Task: Find connections with filter location Sattur with filter topic #coachingwith filter profile language Potuguese with filter current company Space Matrix with filter school Anna University Chennai with filter industry Vocational Rehabilitation Services with filter service category Auto Insurance with filter keywords title Operations Coordinator
Action: Mouse moved to (476, 58)
Screenshot: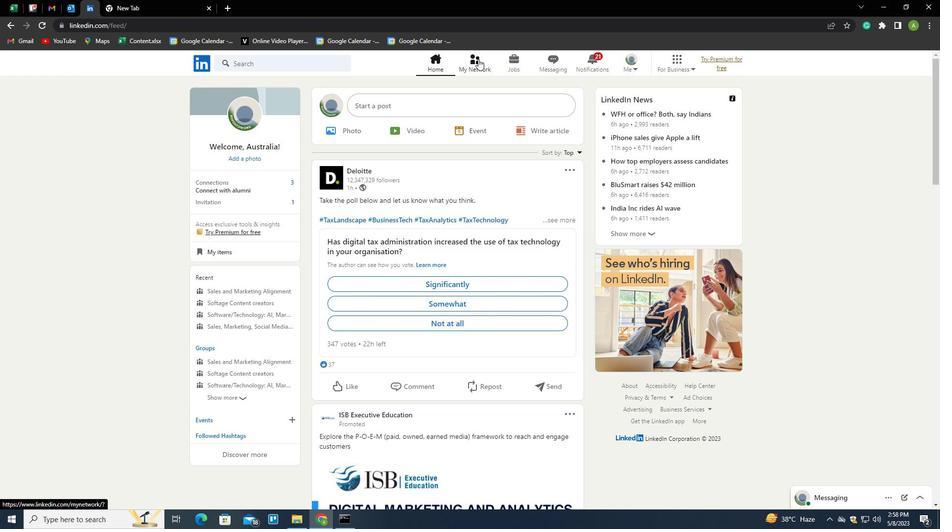 
Action: Mouse pressed left at (476, 58)
Screenshot: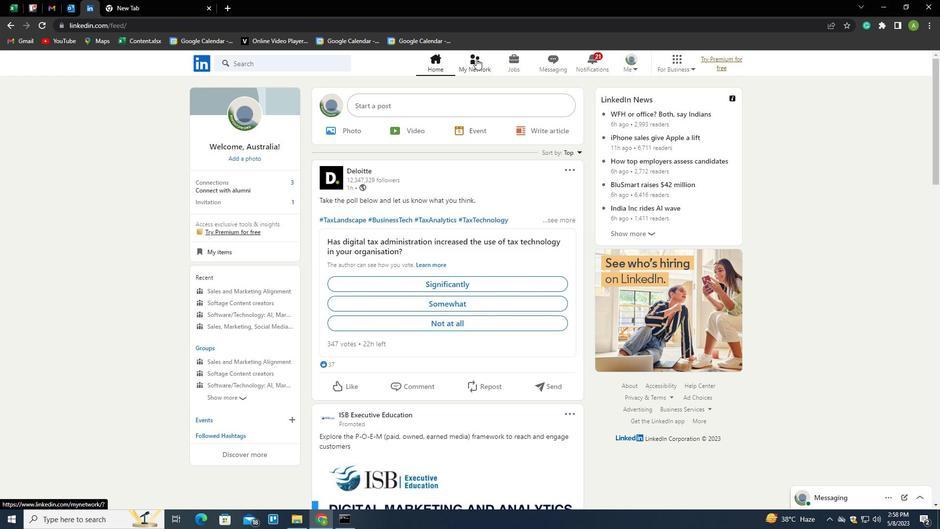 
Action: Mouse moved to (235, 114)
Screenshot: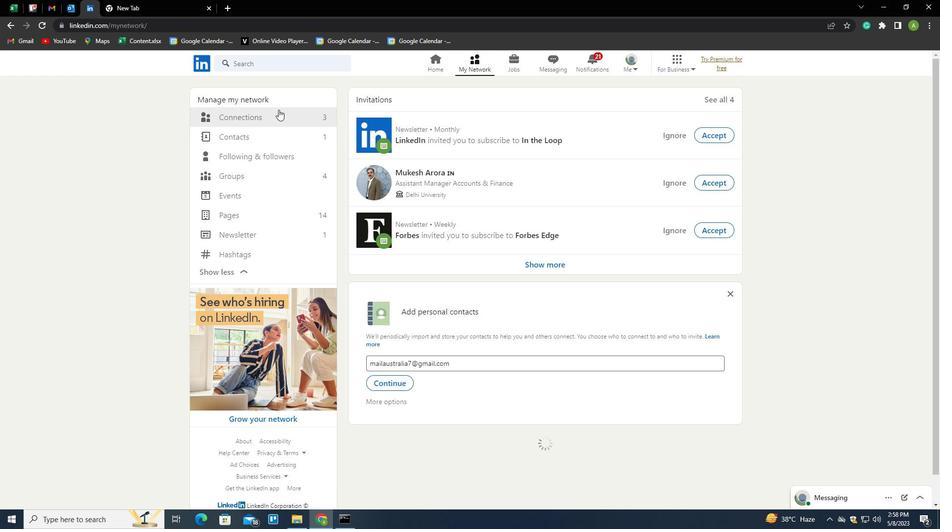 
Action: Mouse pressed left at (235, 114)
Screenshot: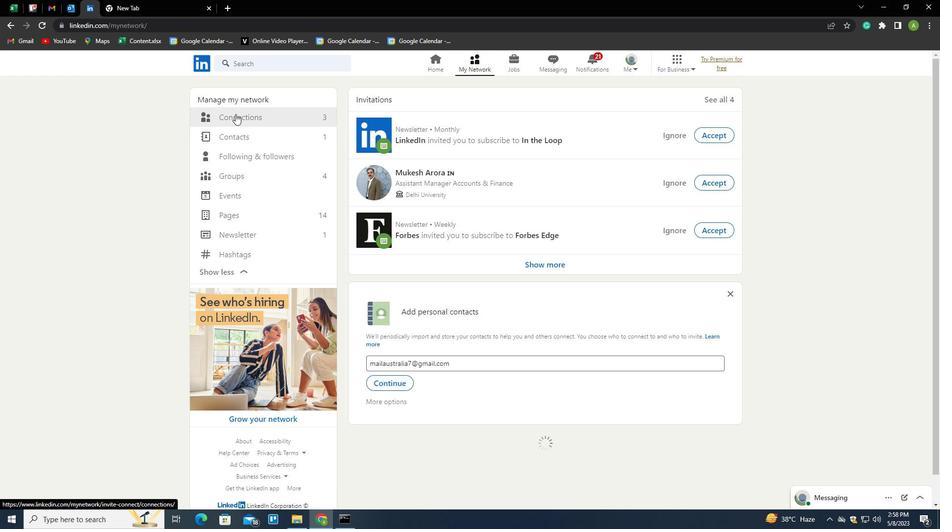 
Action: Mouse moved to (535, 118)
Screenshot: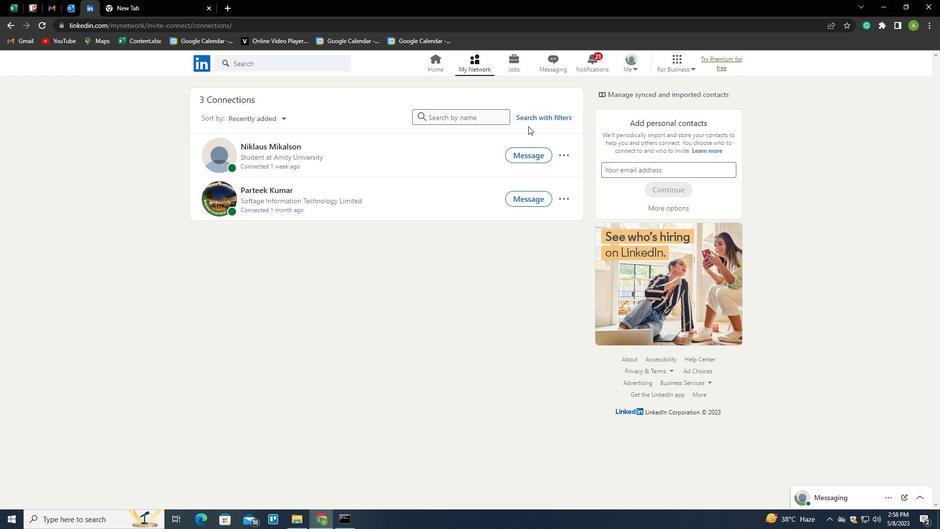 
Action: Mouse pressed left at (535, 118)
Screenshot: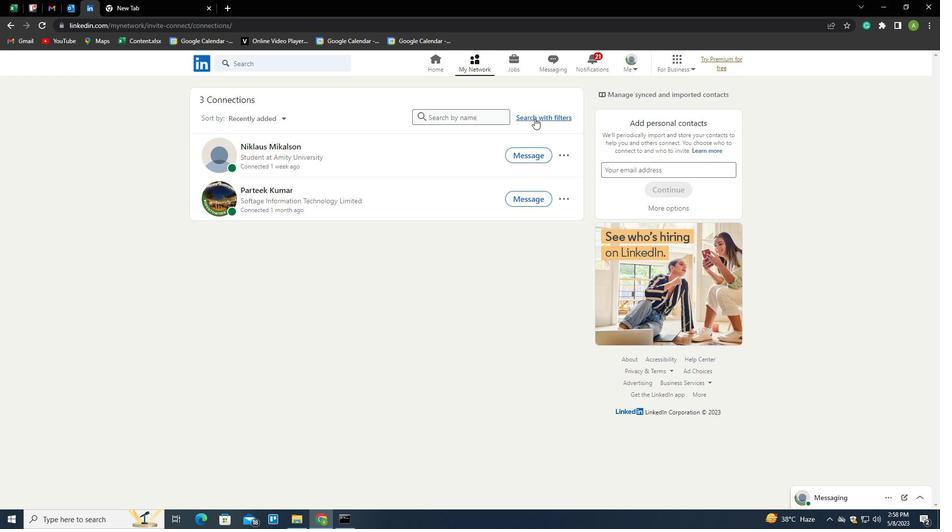 
Action: Mouse moved to (500, 90)
Screenshot: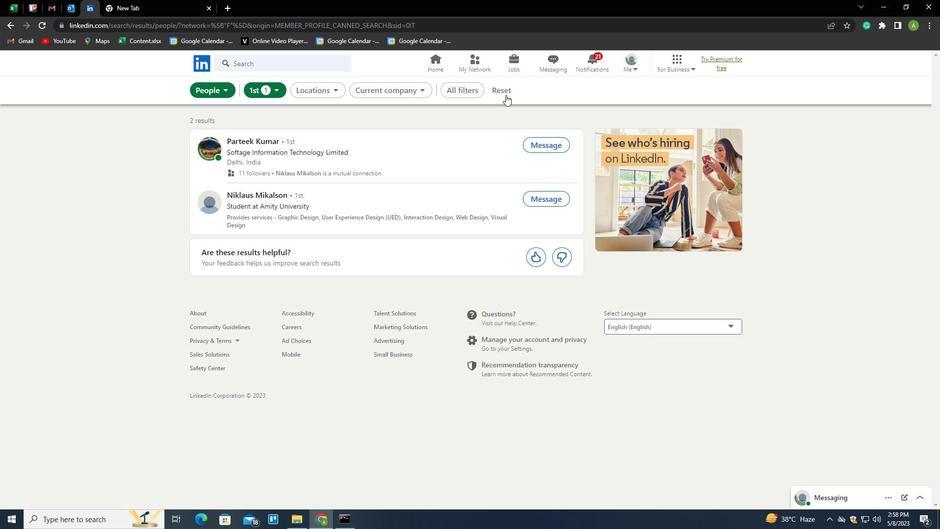 
Action: Mouse pressed left at (500, 90)
Screenshot: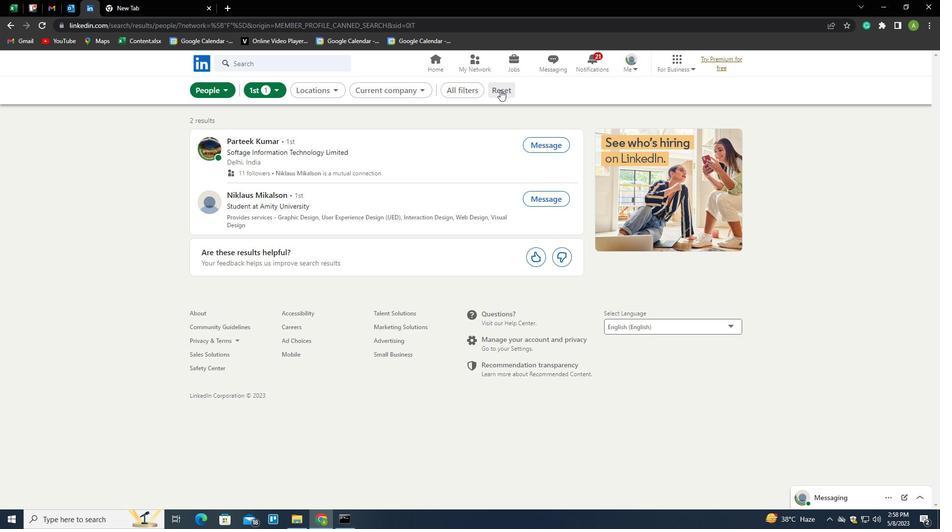 
Action: Mouse moved to (477, 91)
Screenshot: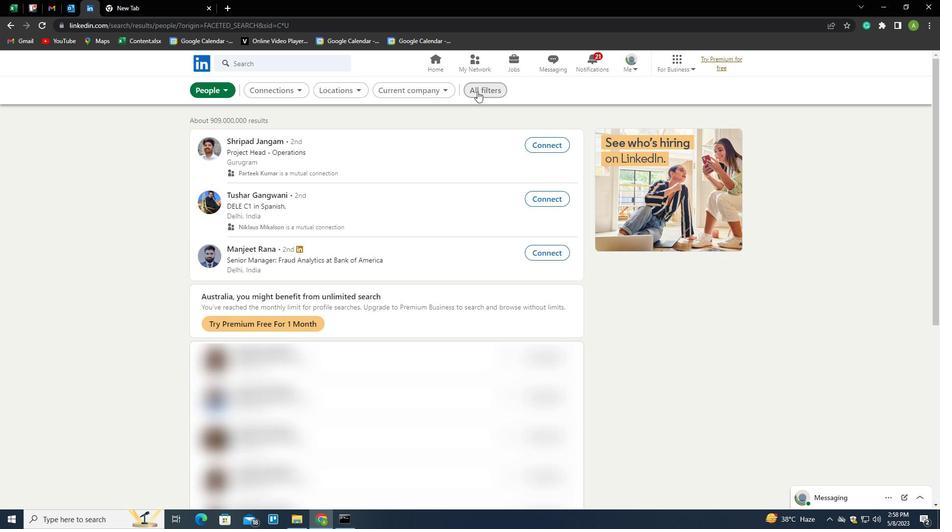 
Action: Mouse pressed left at (477, 91)
Screenshot: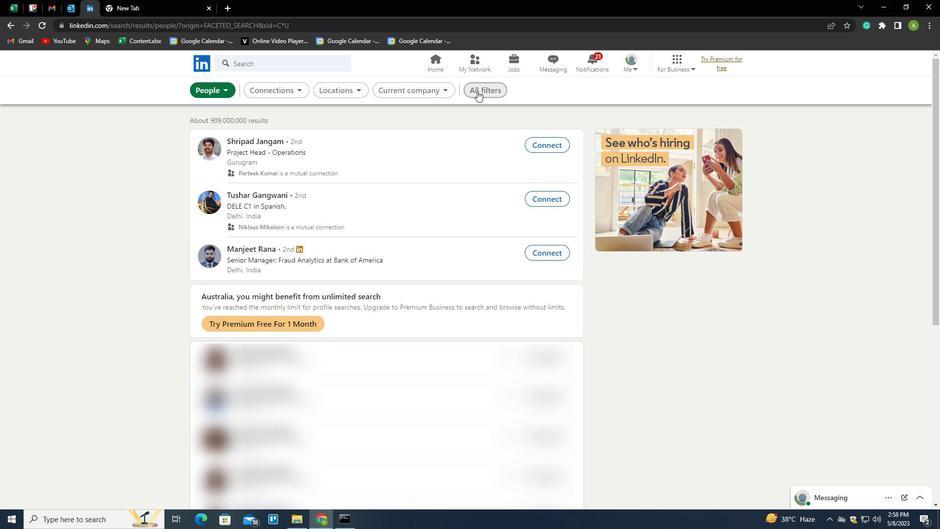 
Action: Mouse moved to (744, 238)
Screenshot: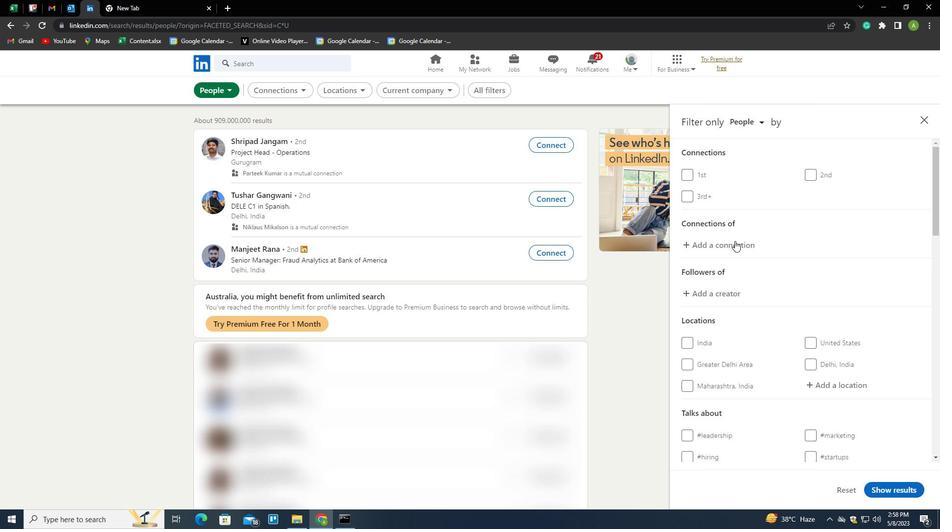 
Action: Mouse scrolled (744, 238) with delta (0, 0)
Screenshot: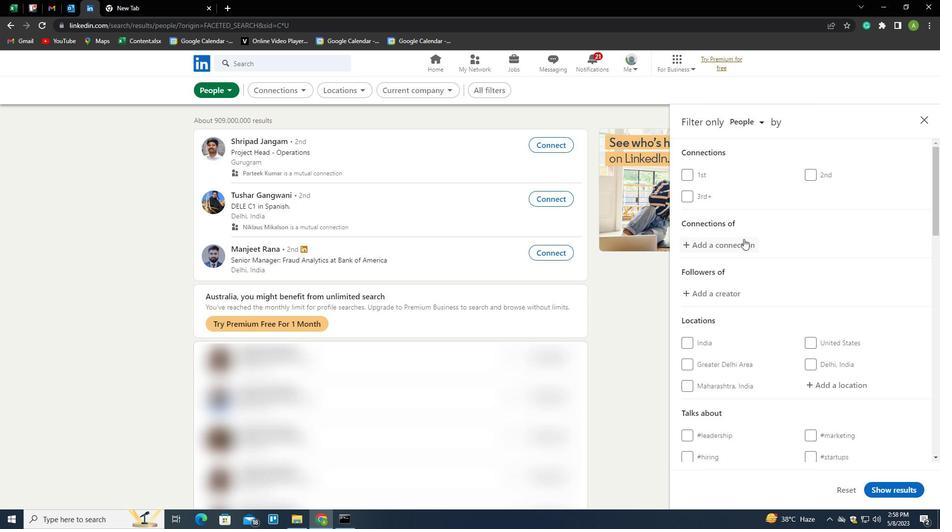
Action: Mouse scrolled (744, 238) with delta (0, 0)
Screenshot: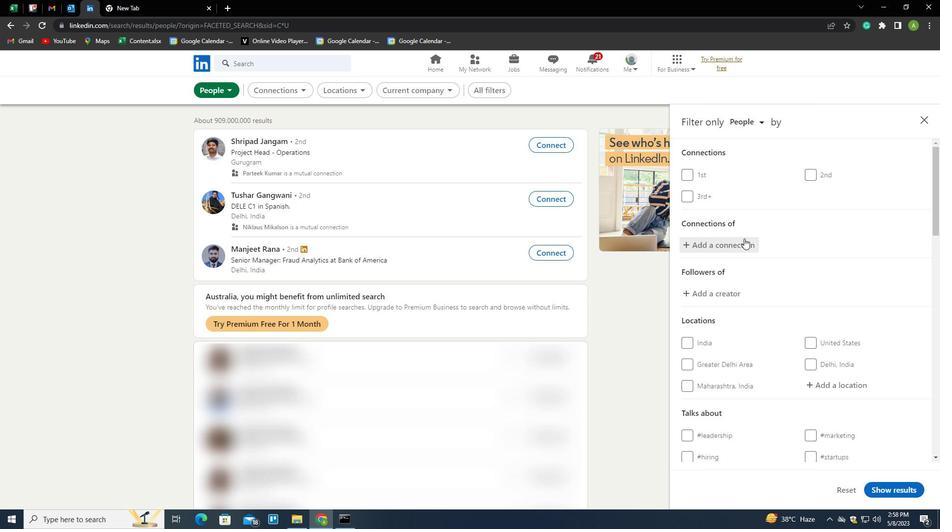 
Action: Mouse moved to (846, 290)
Screenshot: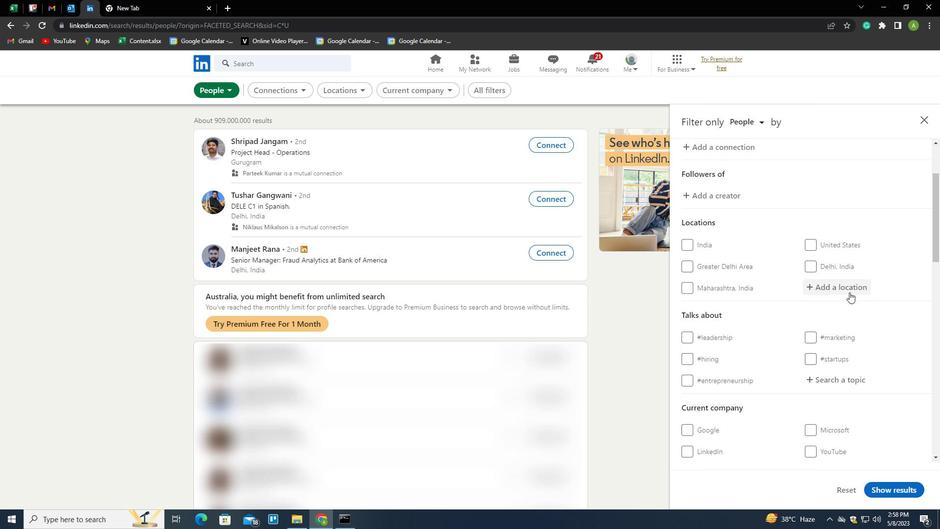 
Action: Mouse pressed left at (846, 290)
Screenshot: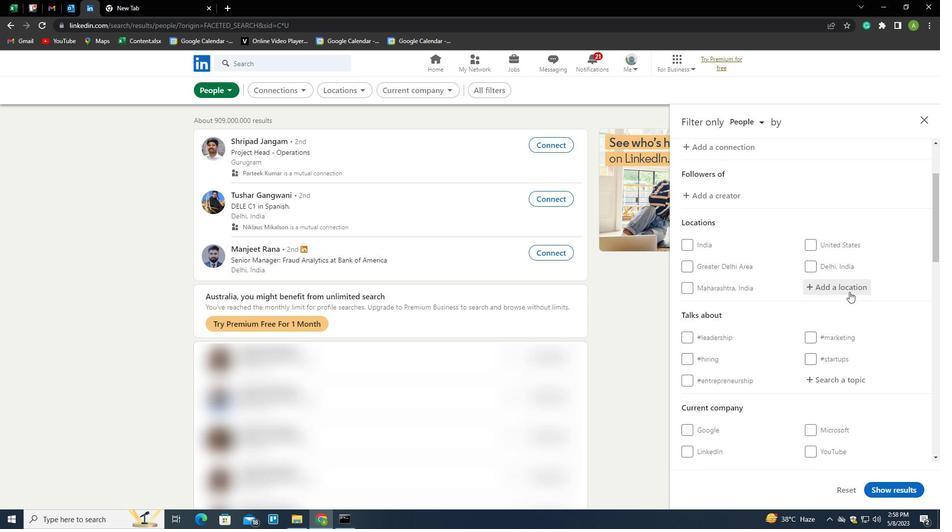 
Action: Key pressed <Key.shift>S
Screenshot: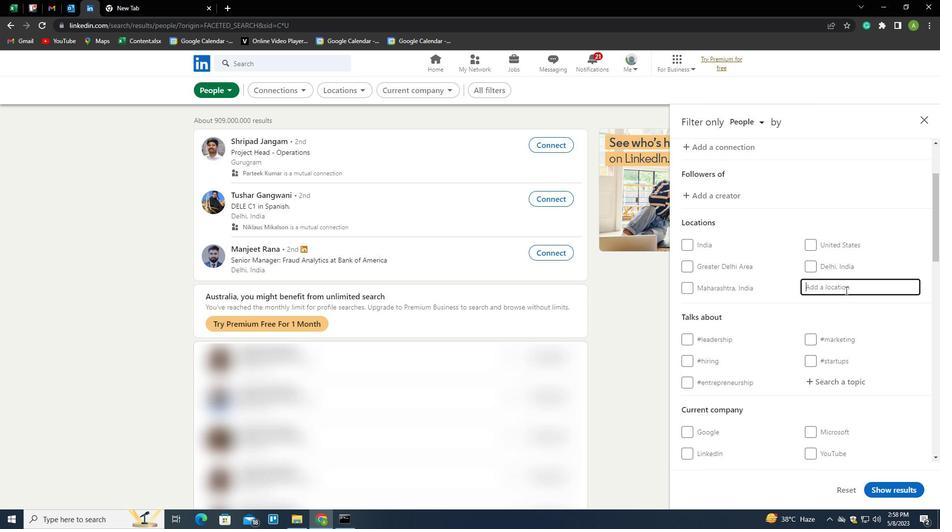 
Action: Mouse moved to (846, 290)
Screenshot: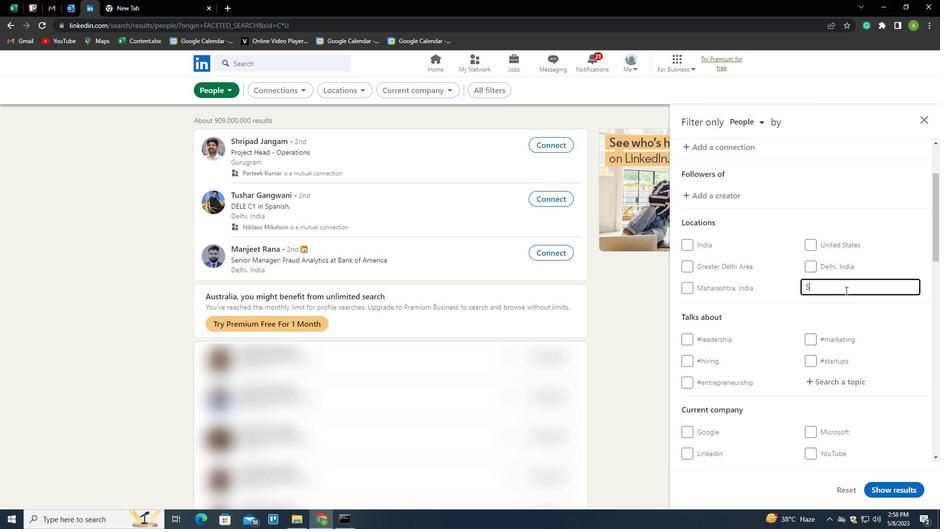 
Action: Key pressed A
Screenshot: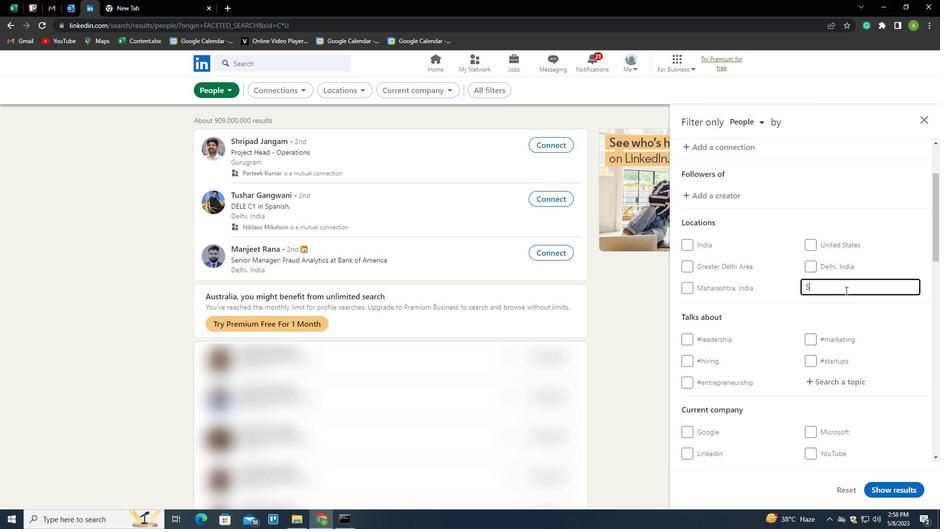 
Action: Mouse moved to (866, 258)
Screenshot: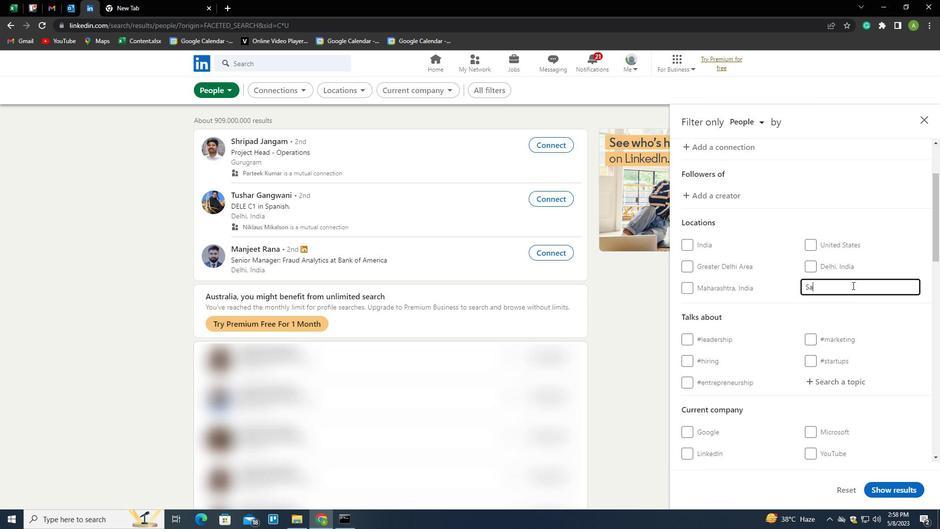 
Action: Key pressed TTUR<Key.down><Key.down>
Screenshot: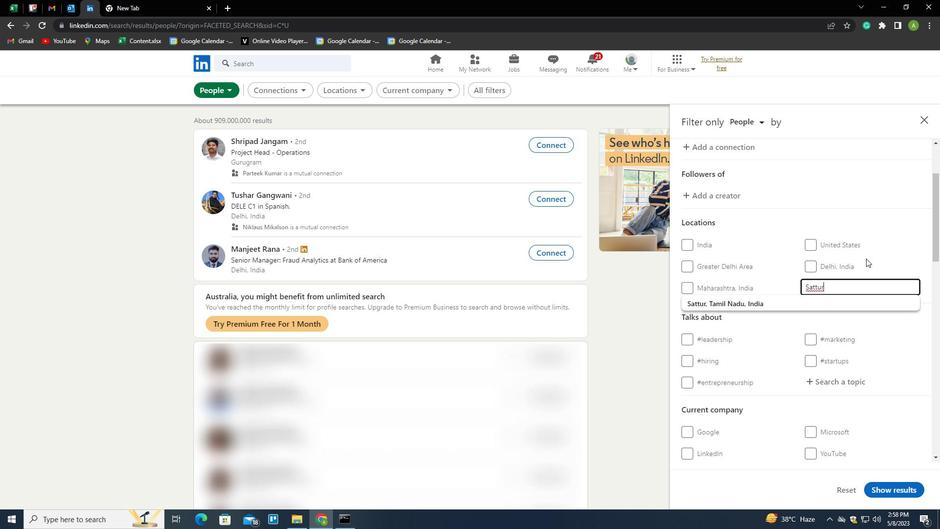 
Action: Mouse moved to (866, 258)
Screenshot: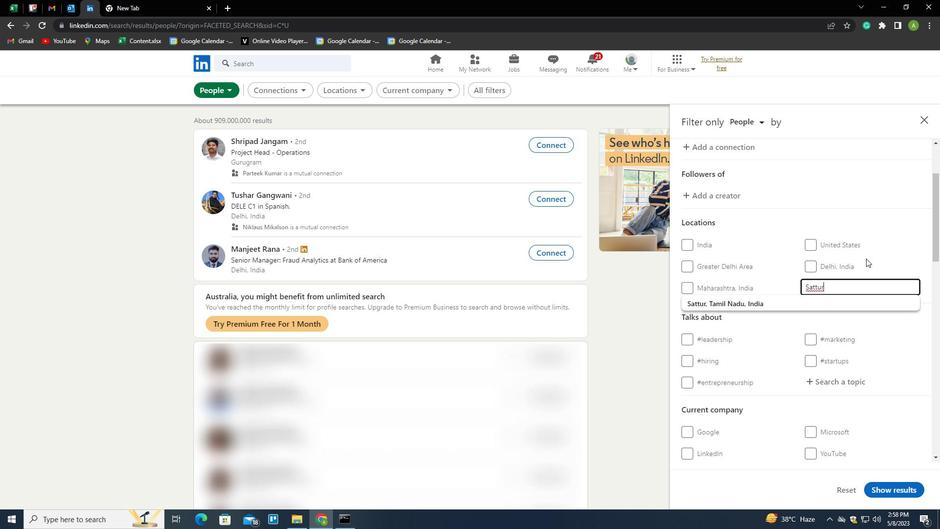 
Action: Key pressed <Key.enter>
Screenshot: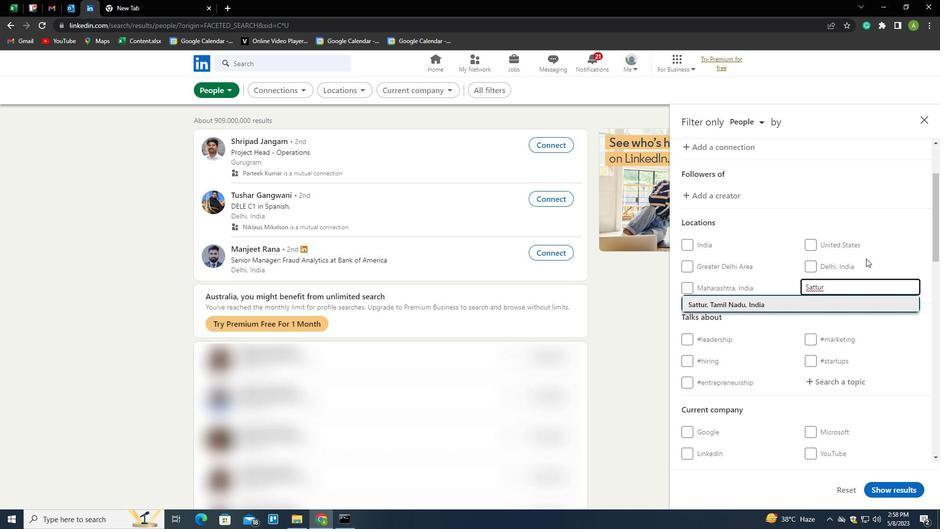
Action: Mouse moved to (867, 258)
Screenshot: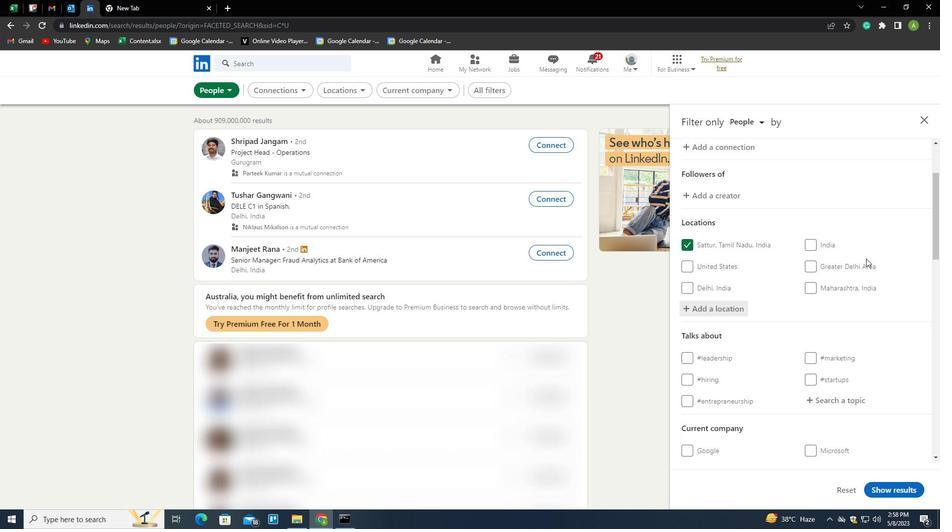 
Action: Mouse scrolled (867, 257) with delta (0, 0)
Screenshot: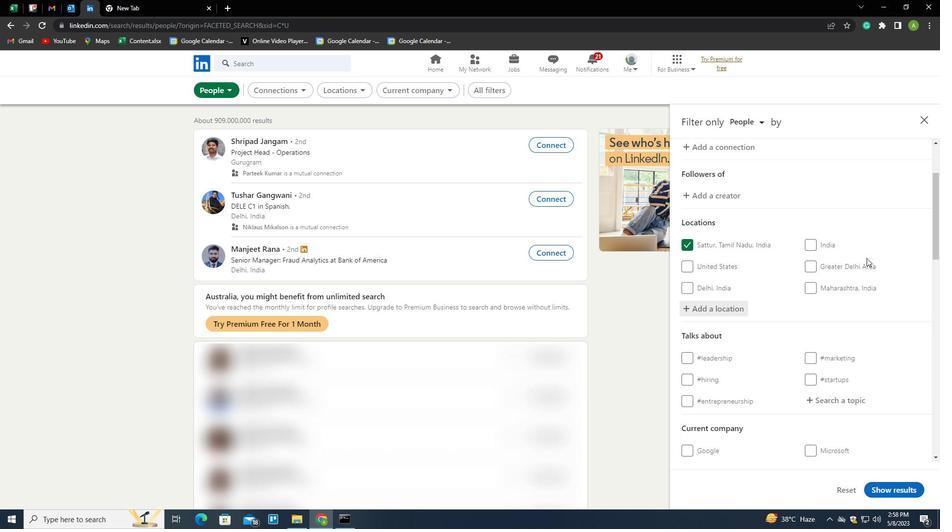 
Action: Mouse scrolled (867, 257) with delta (0, 0)
Screenshot: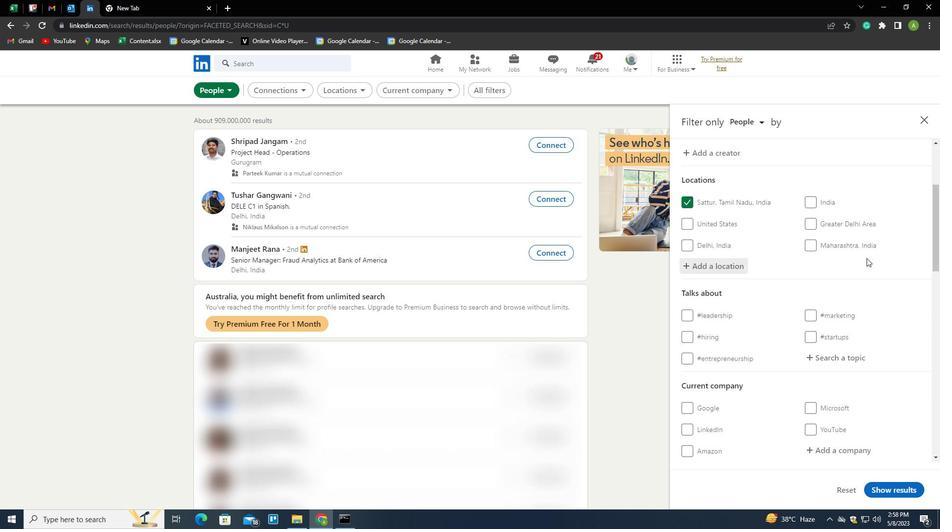 
Action: Mouse moved to (842, 304)
Screenshot: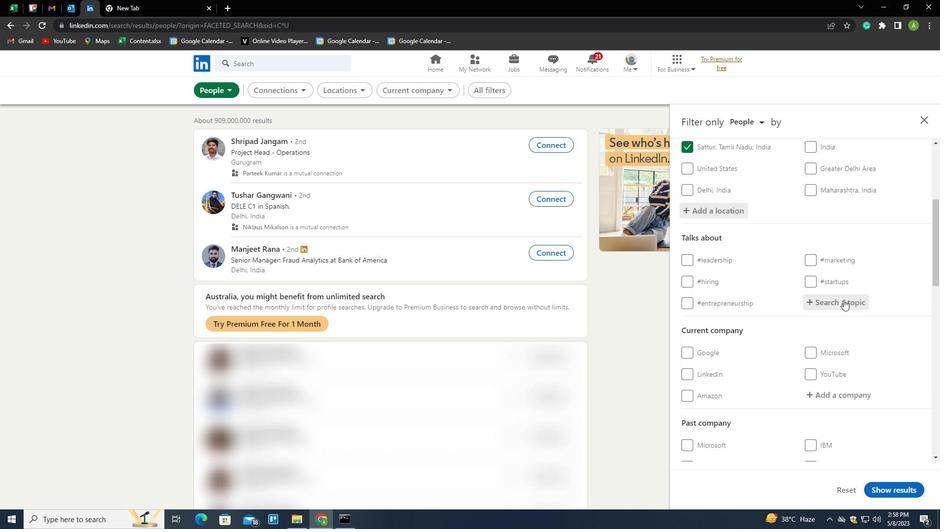 
Action: Mouse pressed left at (842, 304)
Screenshot: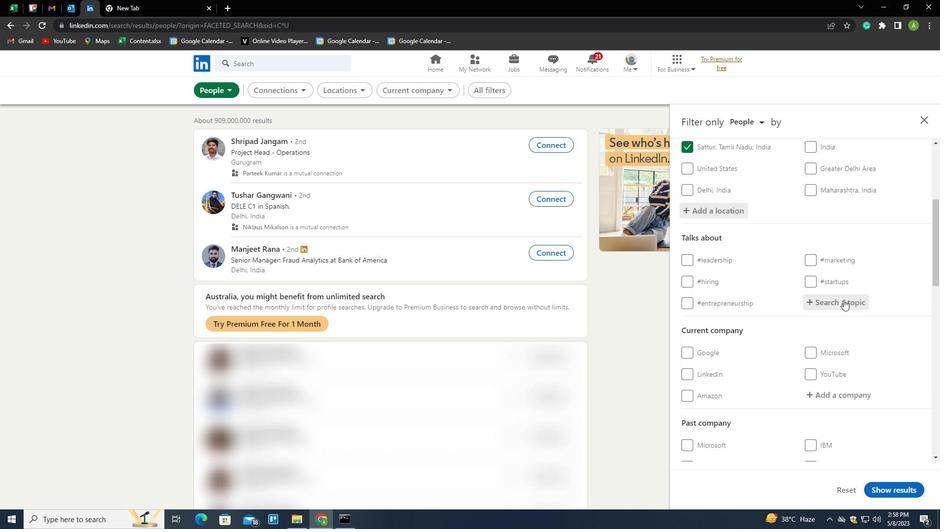 
Action: Key pressed COACHING<Key.down><Key.enter>
Screenshot: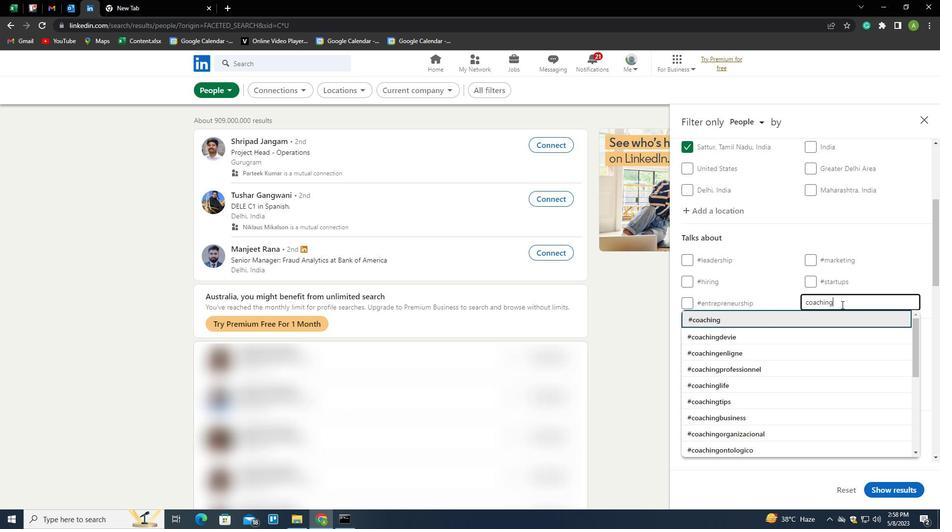
Action: Mouse scrolled (842, 304) with delta (0, 0)
Screenshot: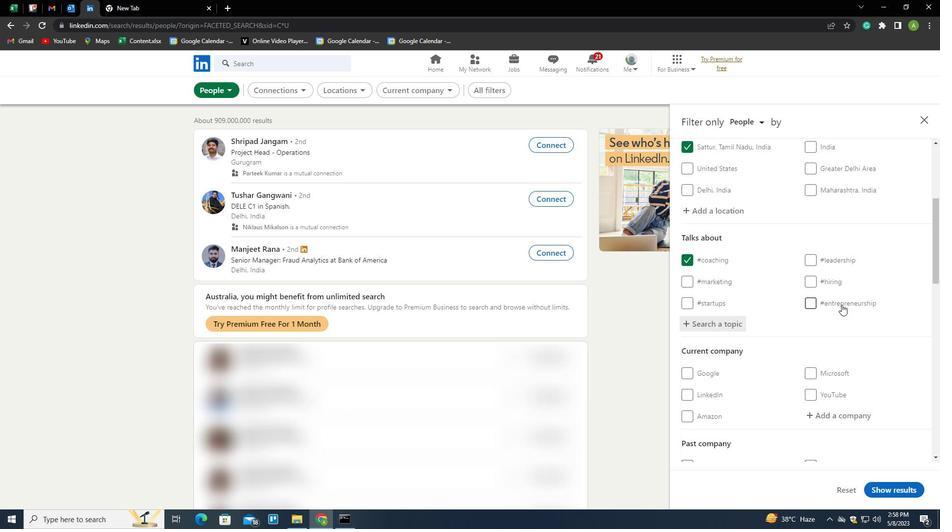 
Action: Mouse scrolled (842, 304) with delta (0, 0)
Screenshot: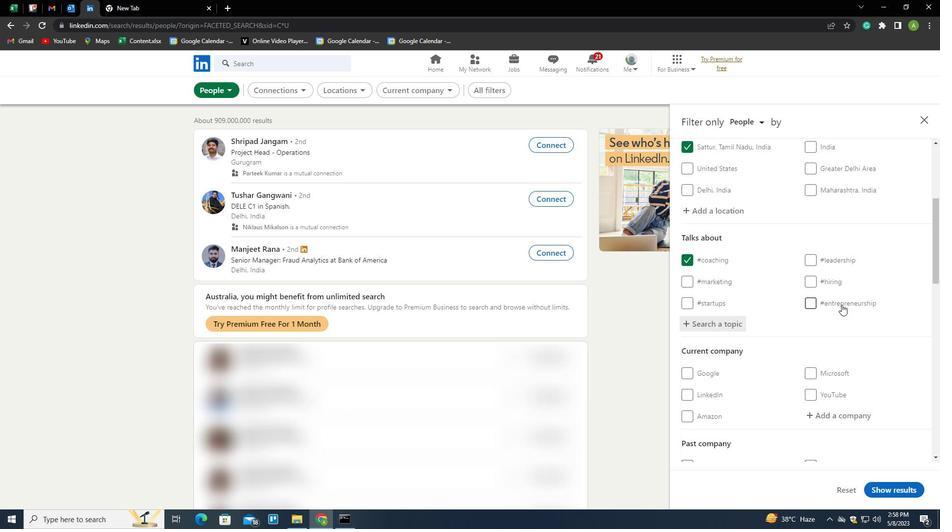 
Action: Mouse scrolled (842, 304) with delta (0, 0)
Screenshot: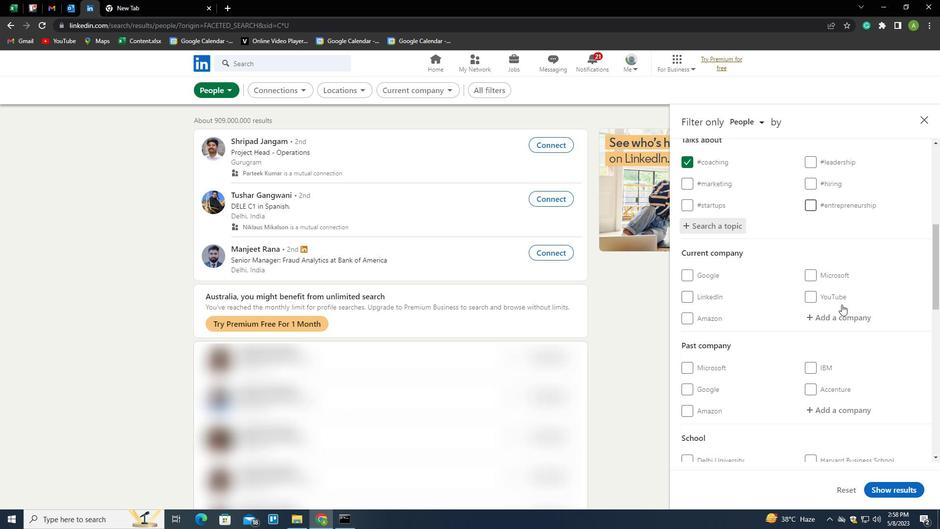 
Action: Mouse moved to (842, 304)
Screenshot: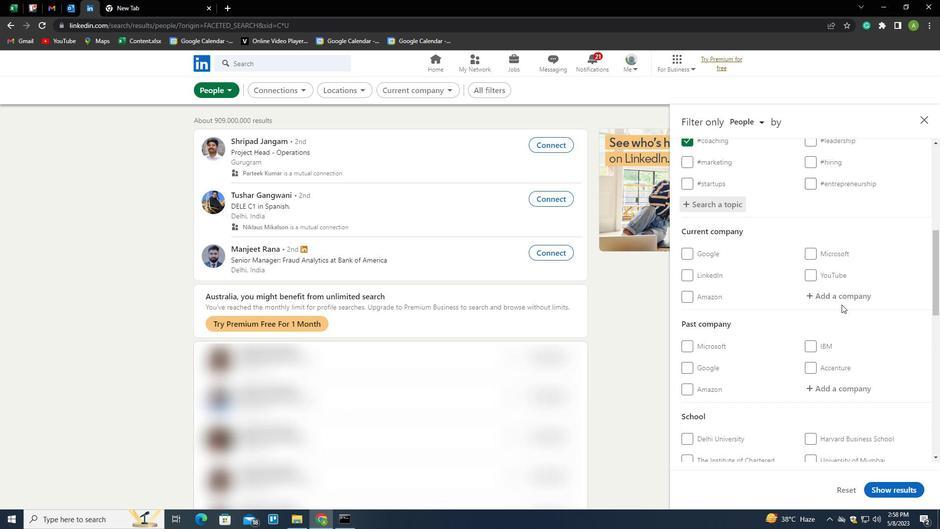 
Action: Mouse scrolled (842, 304) with delta (0, 0)
Screenshot: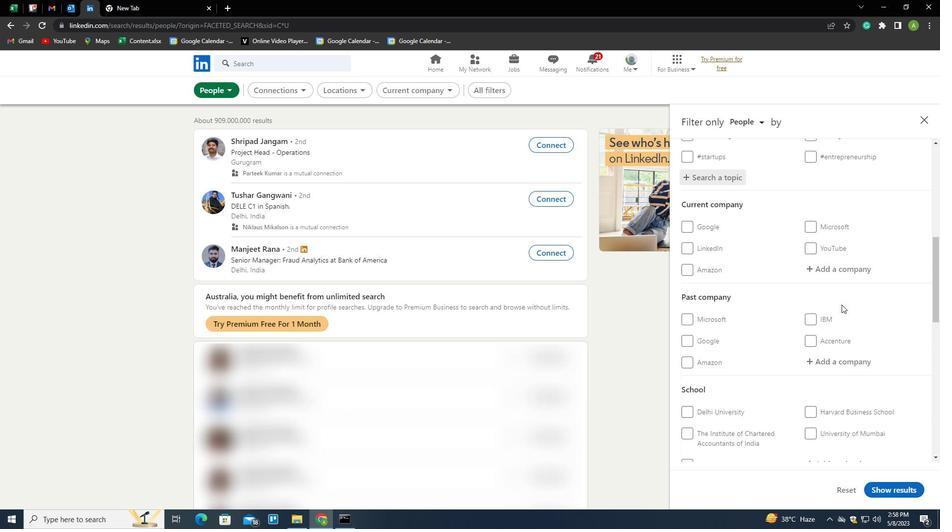 
Action: Mouse scrolled (842, 304) with delta (0, 0)
Screenshot: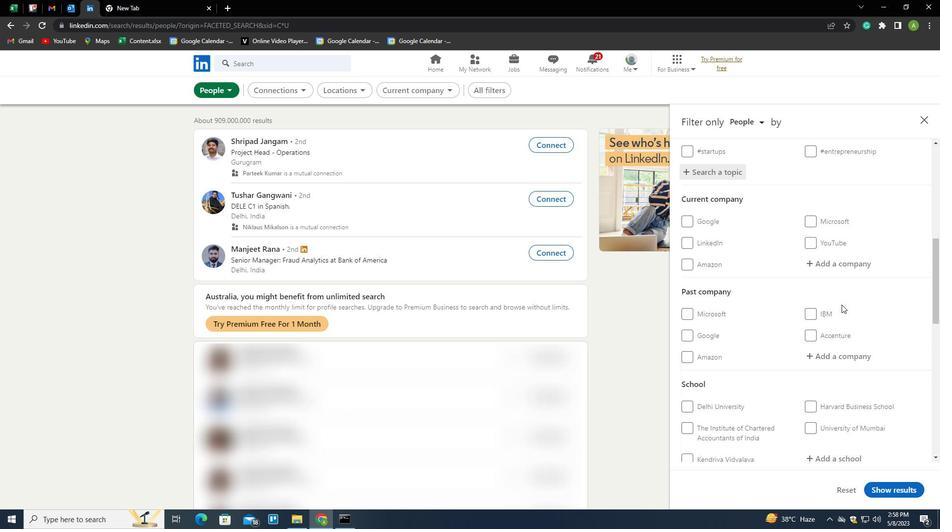 
Action: Mouse scrolled (842, 304) with delta (0, 0)
Screenshot: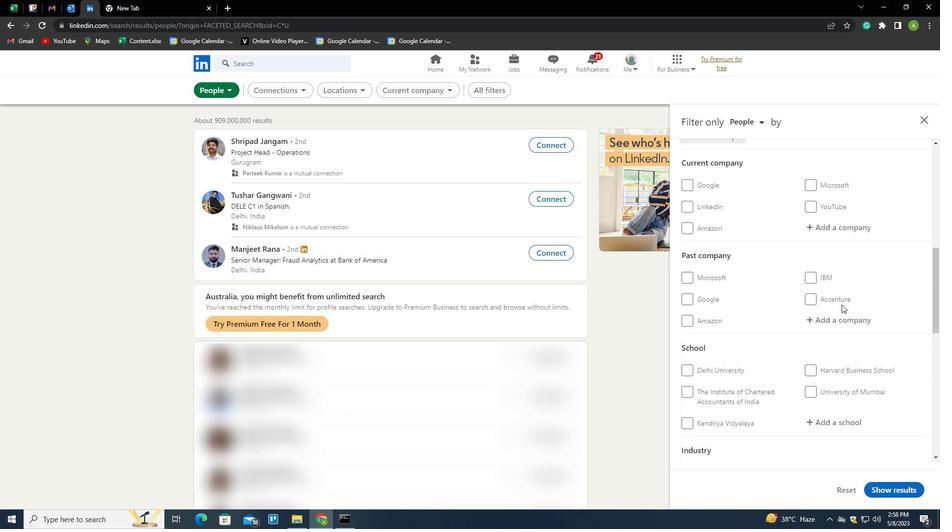 
Action: Mouse moved to (844, 305)
Screenshot: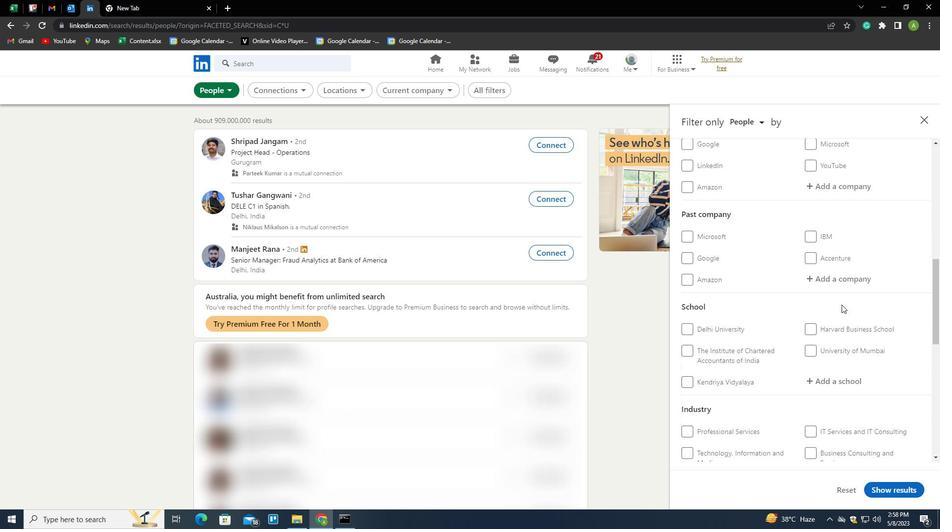 
Action: Mouse scrolled (844, 305) with delta (0, 0)
Screenshot: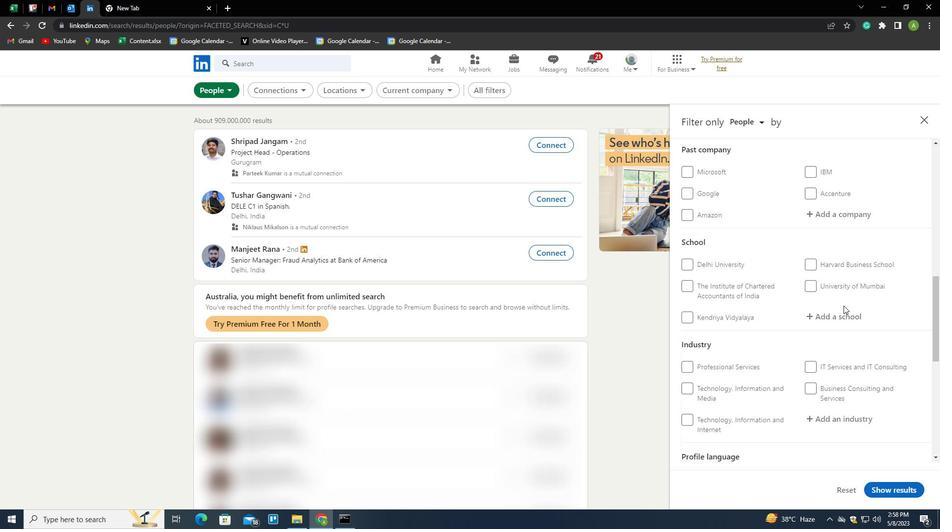 
Action: Mouse scrolled (844, 305) with delta (0, 0)
Screenshot: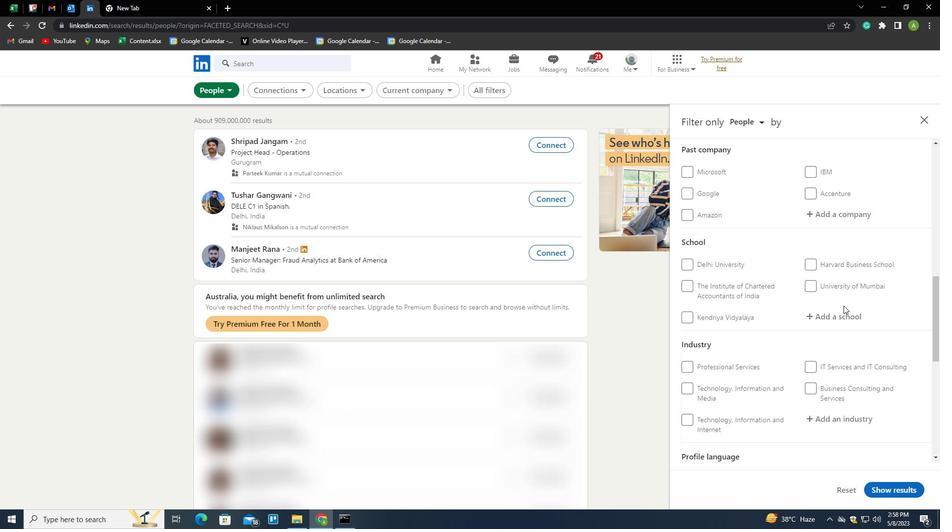 
Action: Mouse scrolled (844, 305) with delta (0, 0)
Screenshot: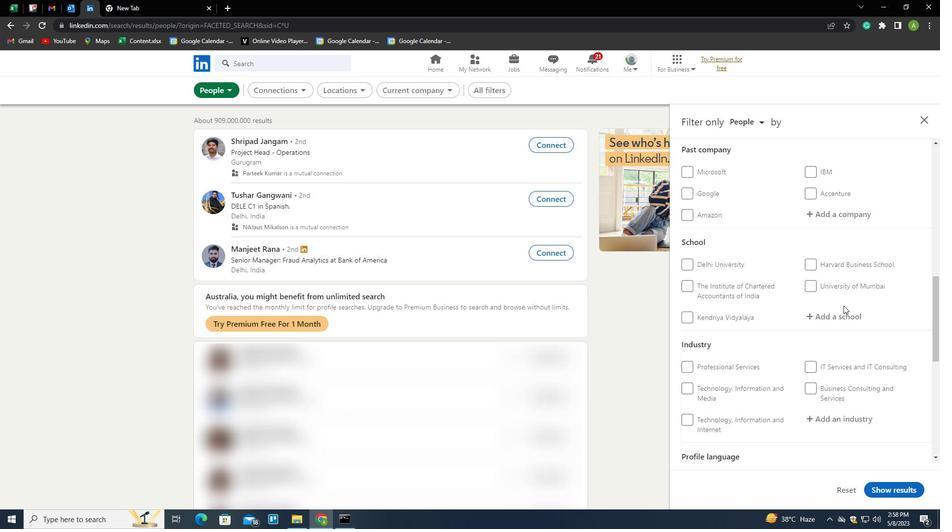 
Action: Mouse scrolled (844, 305) with delta (0, 0)
Screenshot: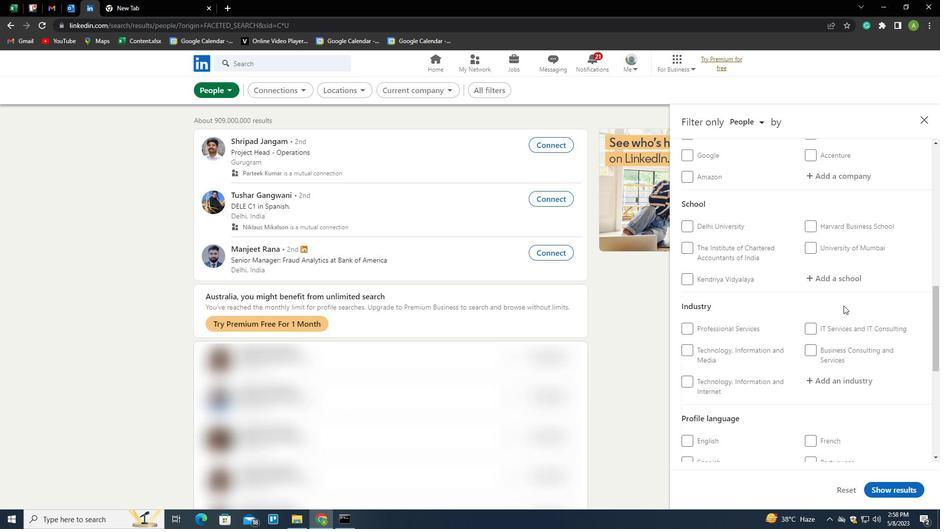 
Action: Mouse moved to (845, 306)
Screenshot: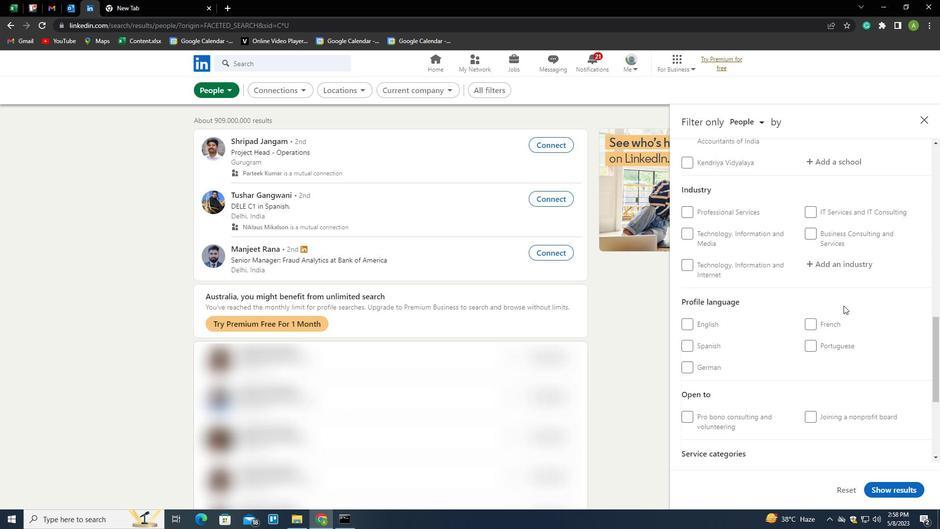 
Action: Mouse pressed left at (845, 306)
Screenshot: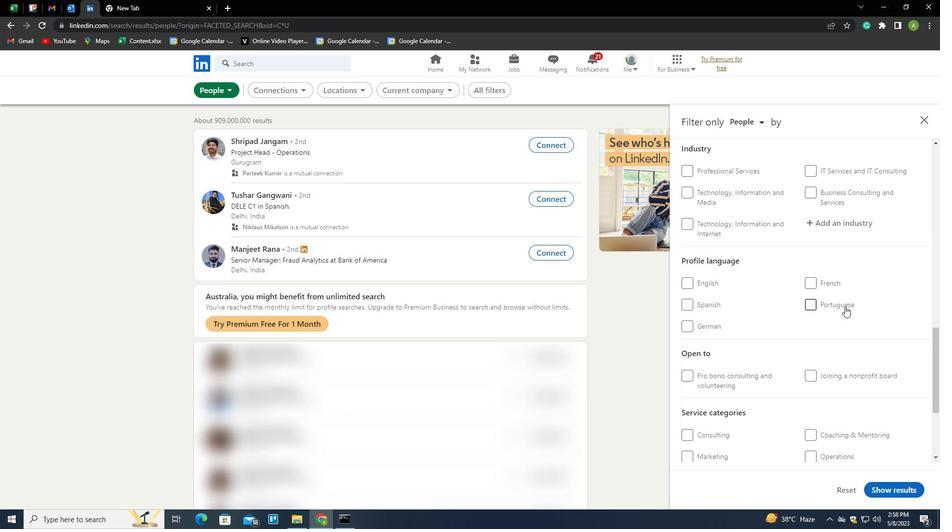 
Action: Mouse moved to (861, 291)
Screenshot: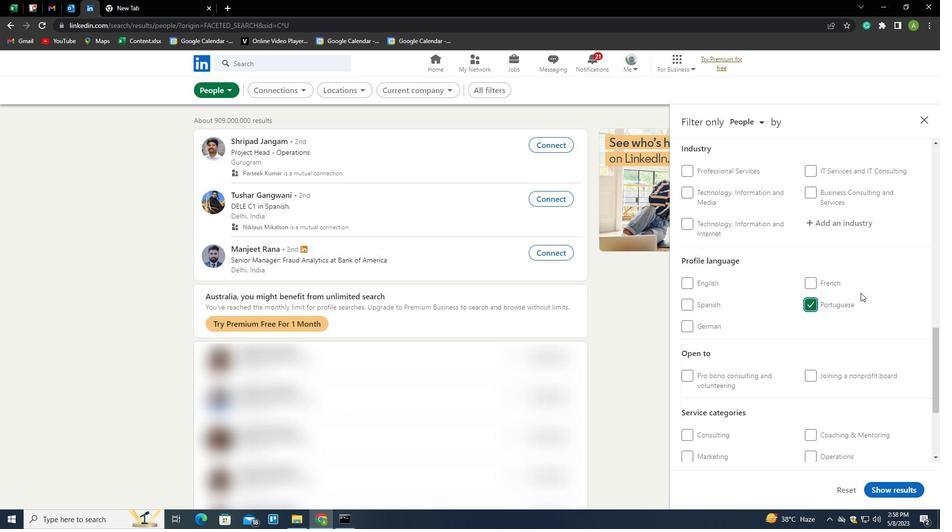 
Action: Mouse scrolled (861, 291) with delta (0, 0)
Screenshot: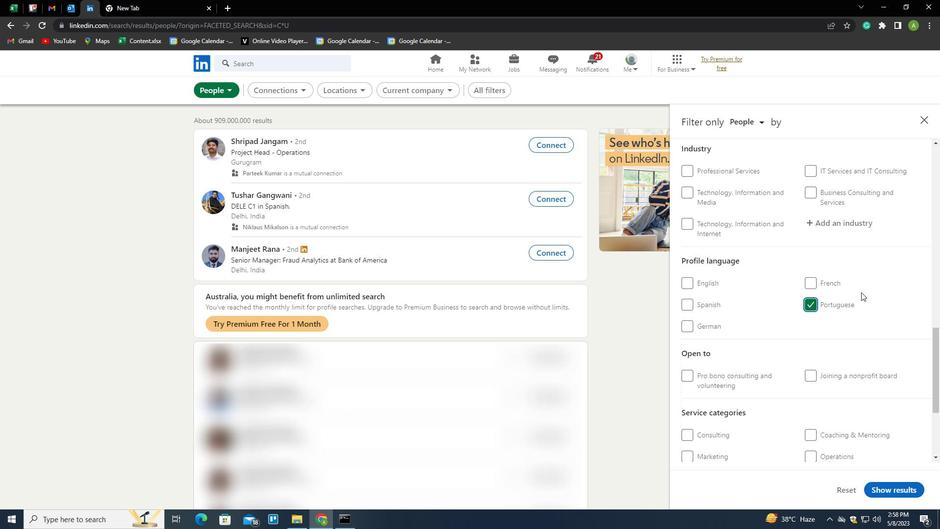 
Action: Mouse scrolled (861, 291) with delta (0, 0)
Screenshot: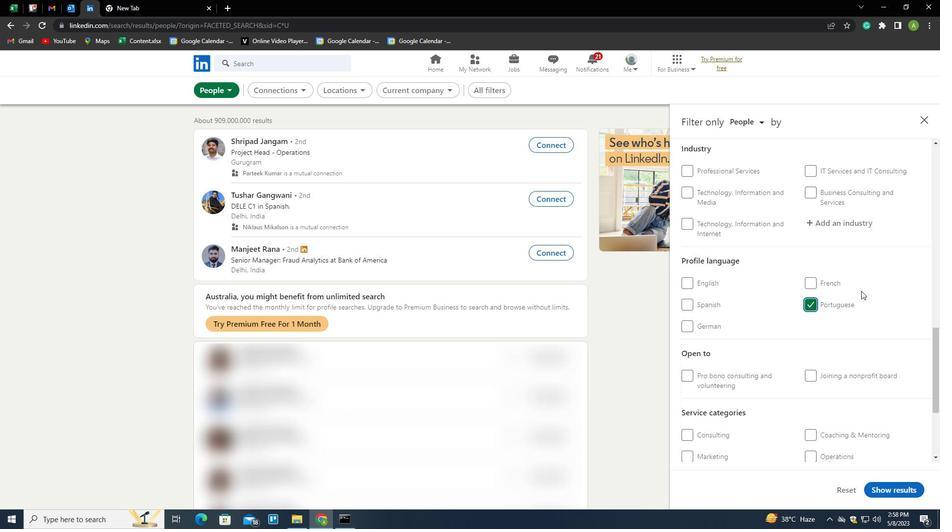 
Action: Mouse scrolled (861, 291) with delta (0, 0)
Screenshot: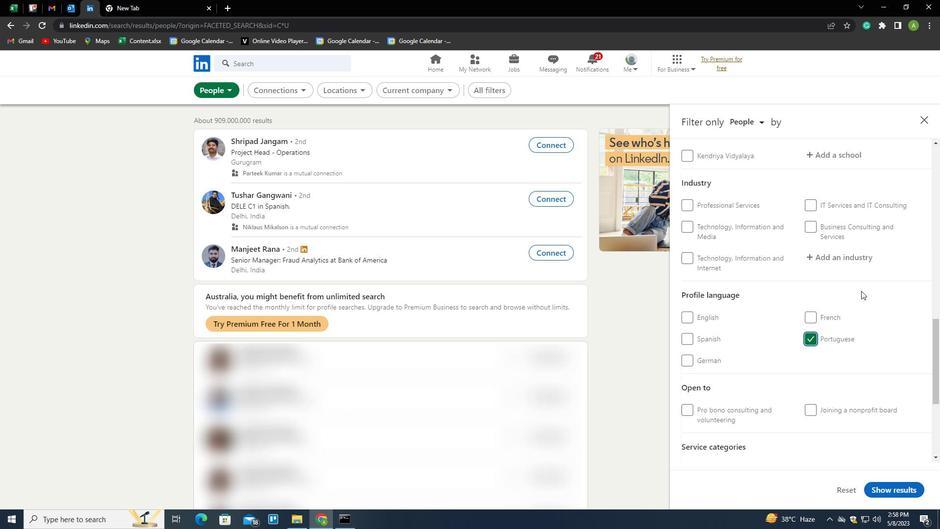 
Action: Mouse scrolled (861, 291) with delta (0, 0)
Screenshot: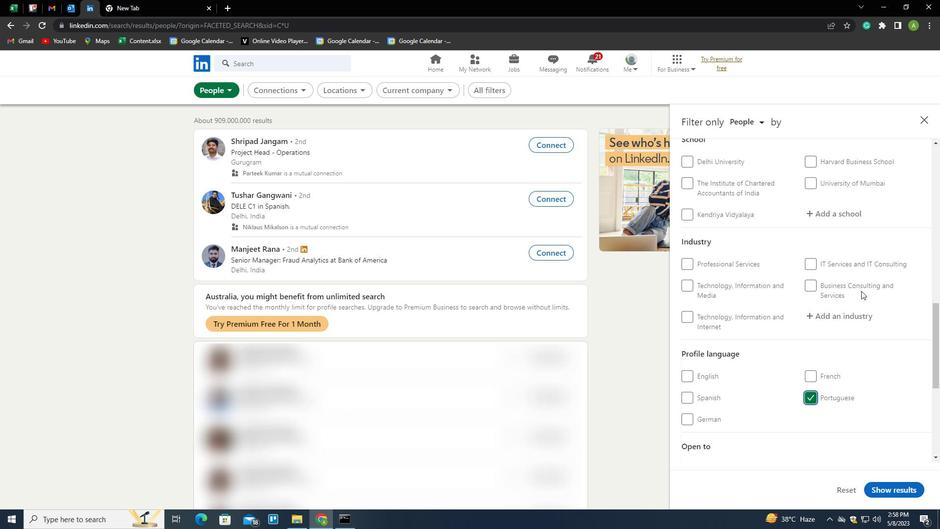 
Action: Mouse scrolled (861, 291) with delta (0, 0)
Screenshot: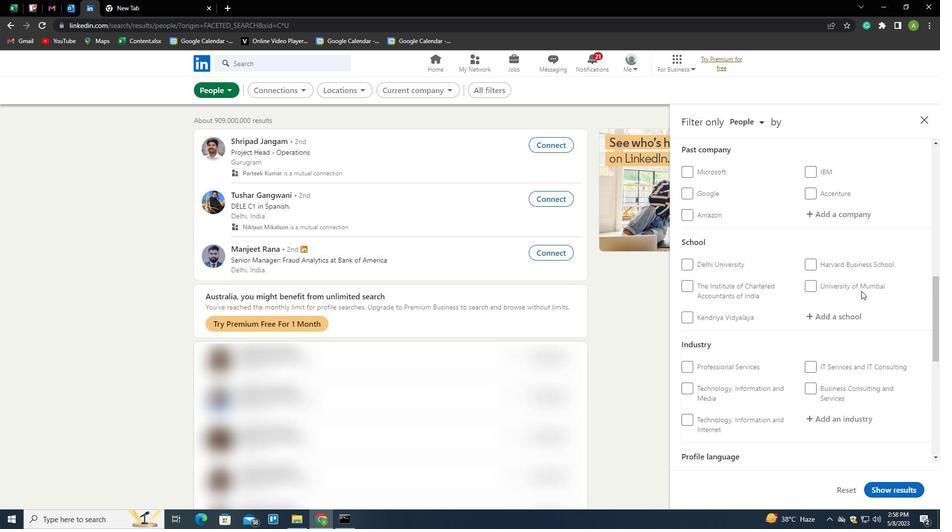 
Action: Mouse scrolled (861, 291) with delta (0, 0)
Screenshot: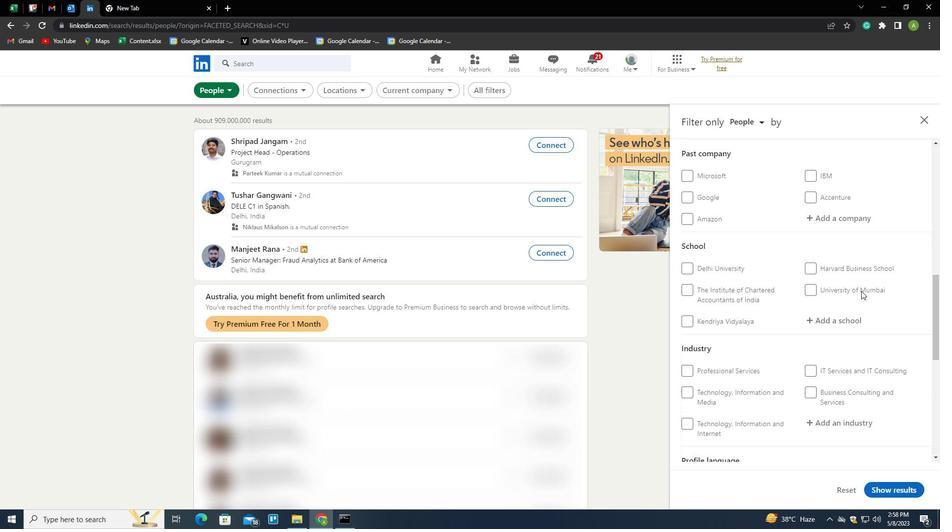 
Action: Mouse scrolled (861, 291) with delta (0, 0)
Screenshot: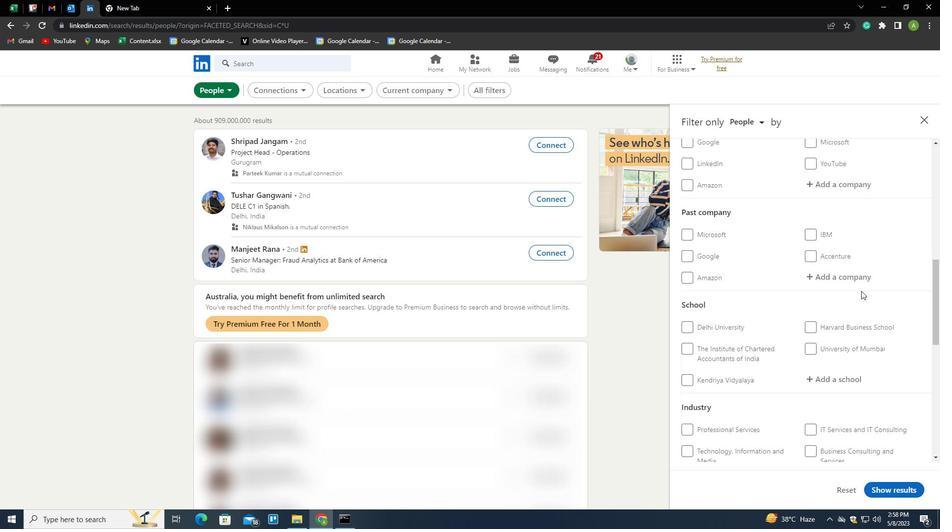 
Action: Mouse moved to (843, 268)
Screenshot: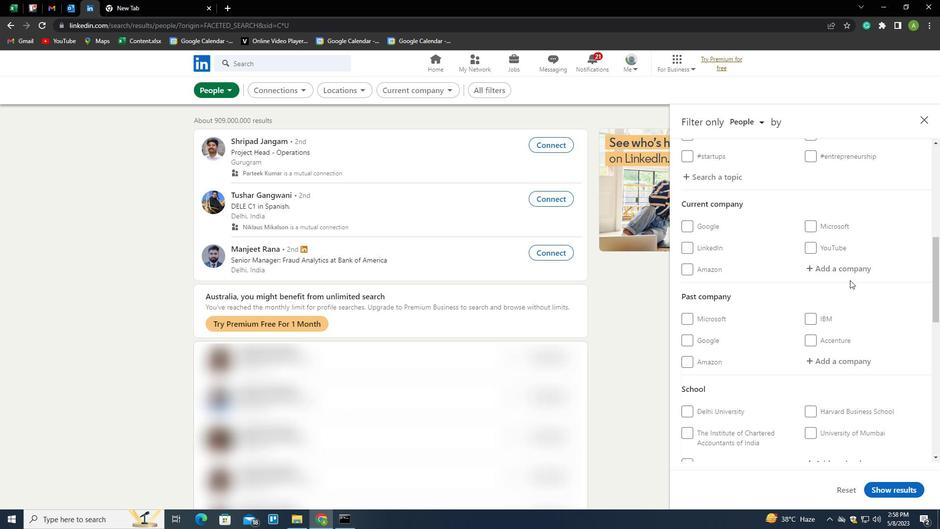 
Action: Mouse pressed left at (843, 268)
Screenshot: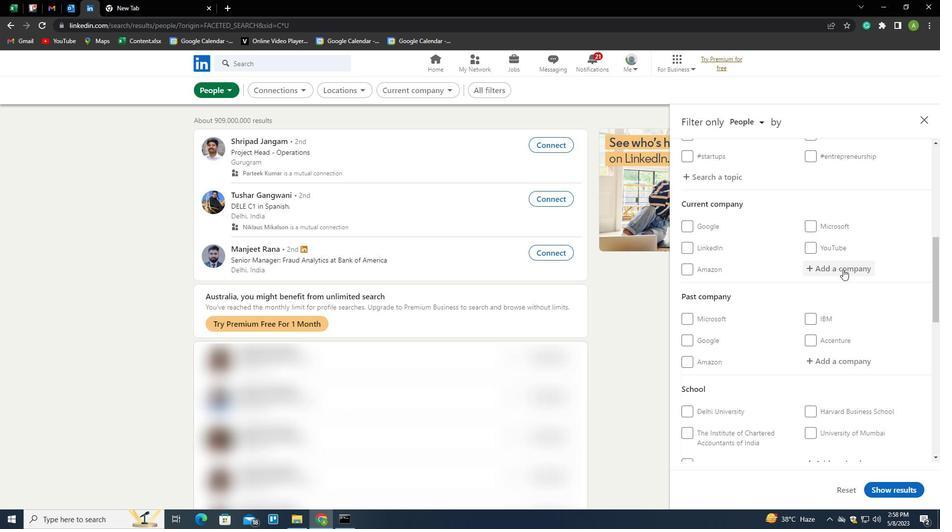 
Action: Key pressed <Key.shift>SPACE<Key.space><Key.shift>MATRIX<Key.down><Key.enter>
Screenshot: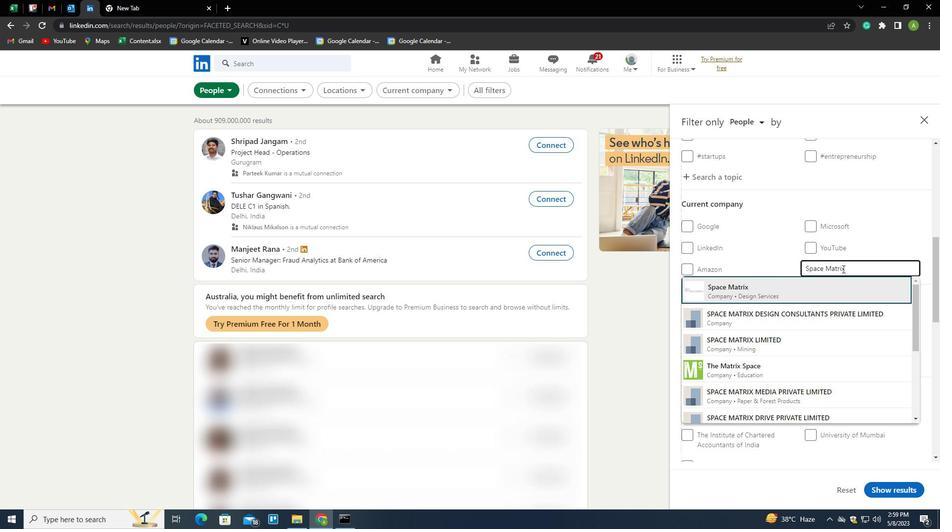 
Action: Mouse moved to (836, 269)
Screenshot: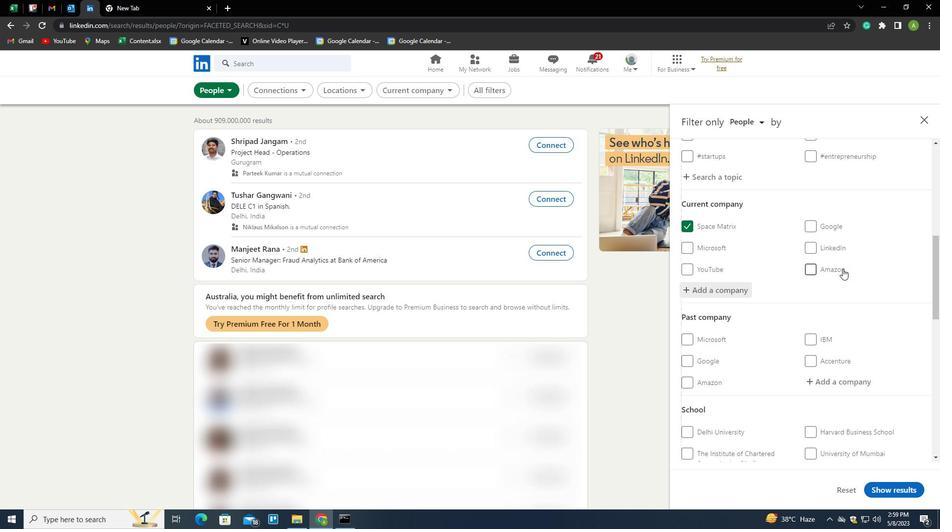 
Action: Mouse scrolled (836, 268) with delta (0, 0)
Screenshot: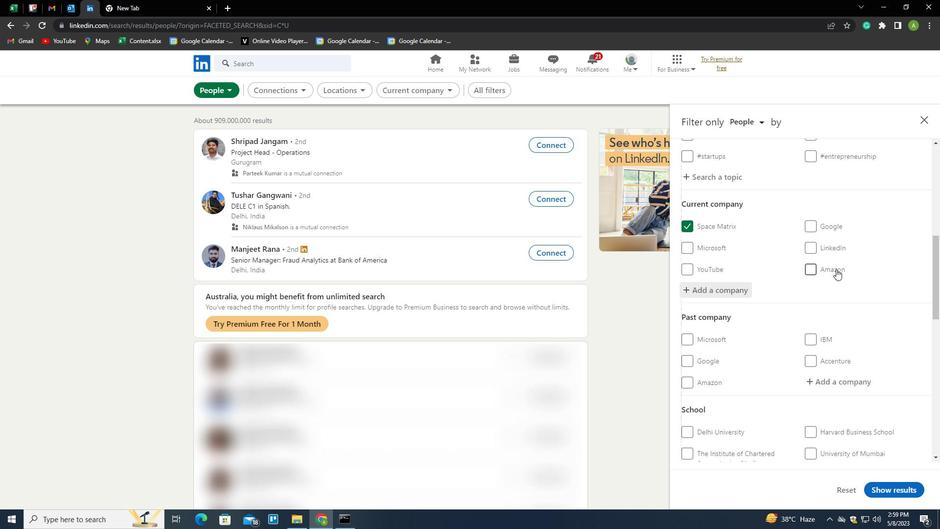 
Action: Mouse scrolled (836, 268) with delta (0, 0)
Screenshot: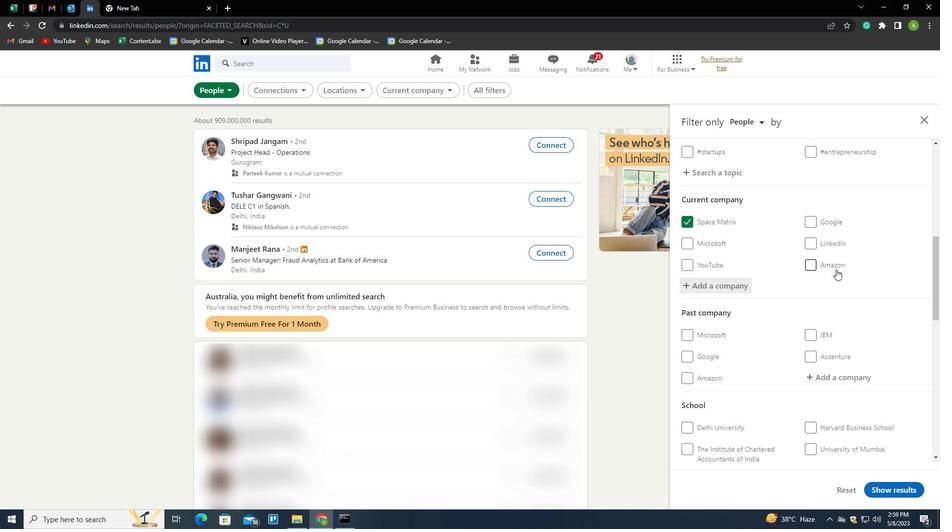 
Action: Mouse scrolled (836, 268) with delta (0, 0)
Screenshot: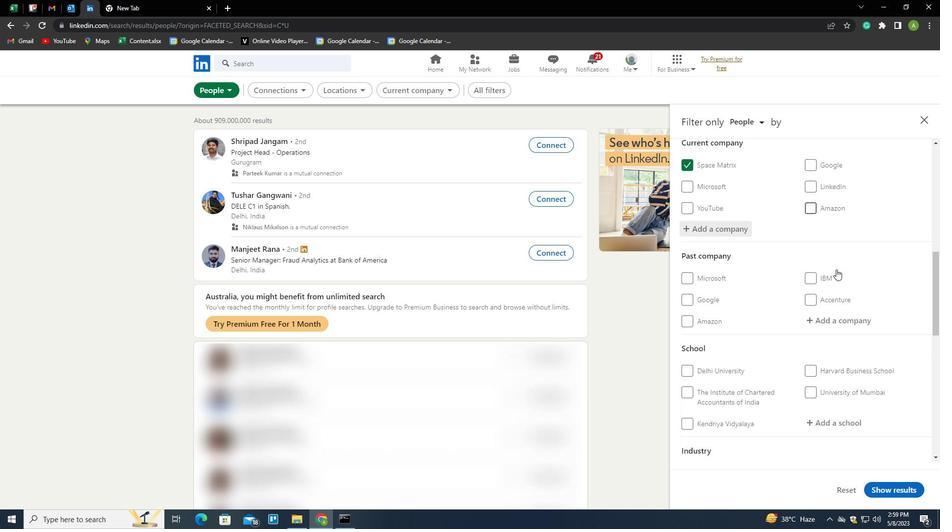 
Action: Mouse scrolled (836, 268) with delta (0, 0)
Screenshot: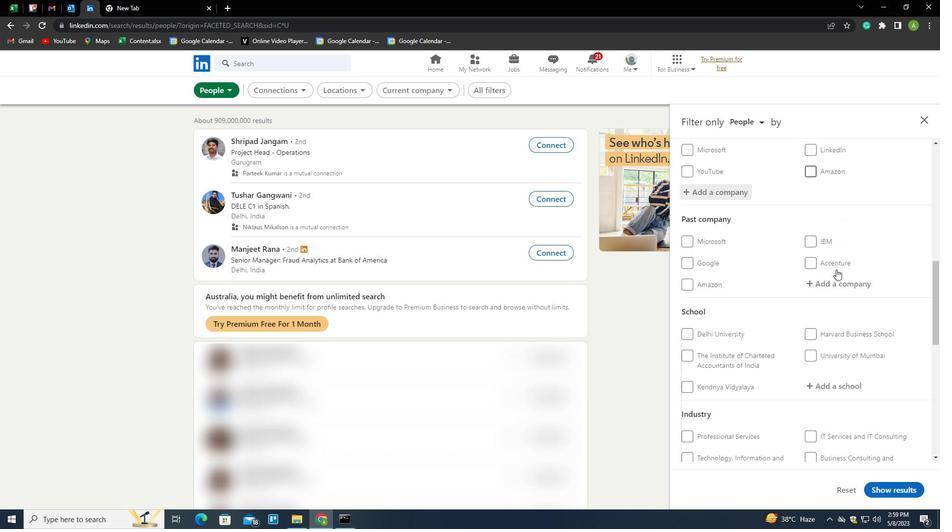 
Action: Mouse moved to (827, 288)
Screenshot: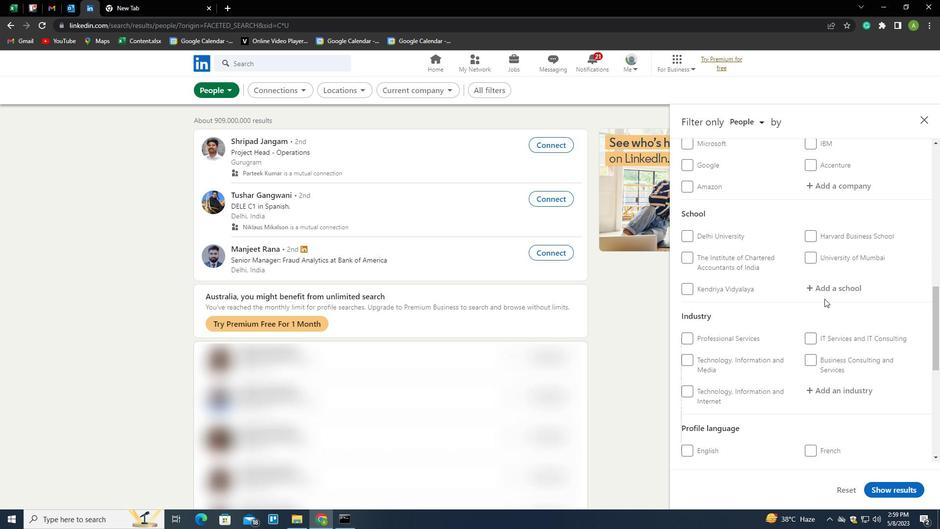
Action: Mouse pressed left at (827, 288)
Screenshot: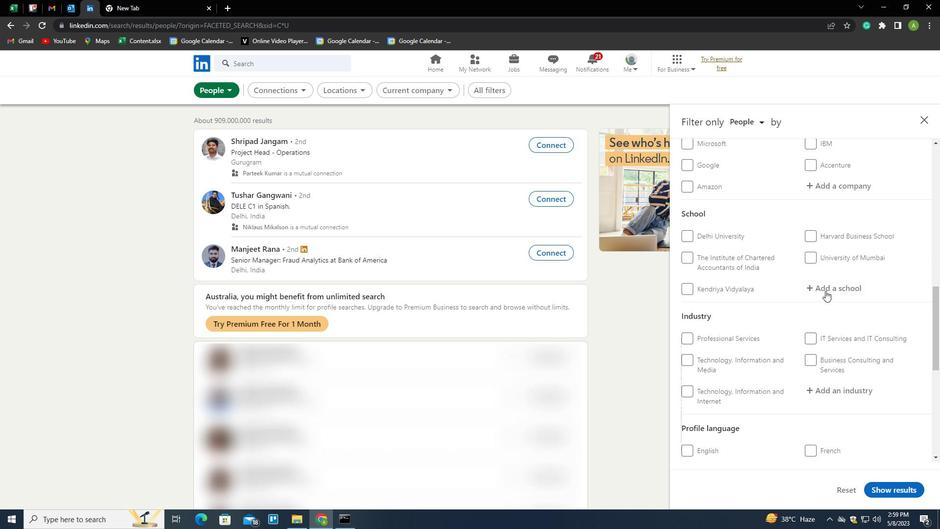 
Action: Mouse moved to (827, 288)
Screenshot: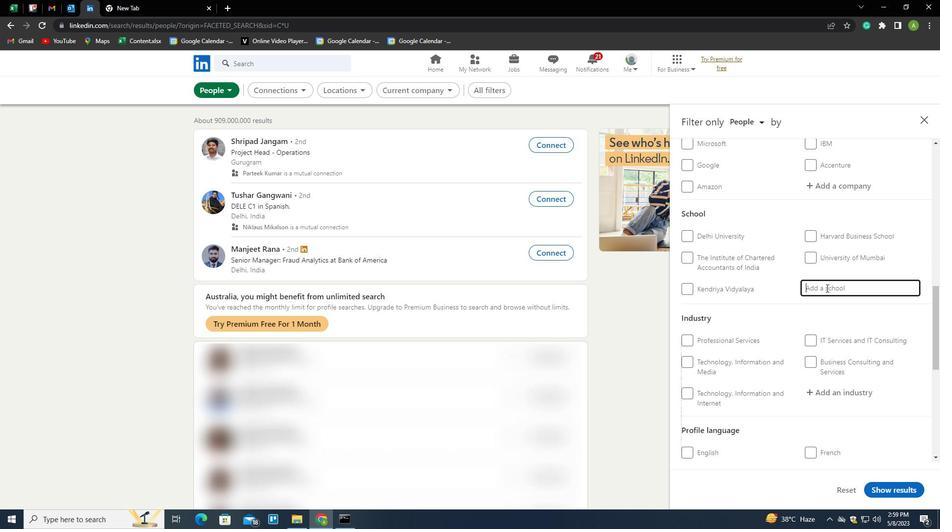 
Action: Key pressed <Key.shift><Key.shift><Key.shift><Key.shift><Key.shift><Key.shift><Key.shift><Key.shift>ANNA<Key.space><Key.shift>UNIVERSITY<Key.down><Key.enter>
Screenshot: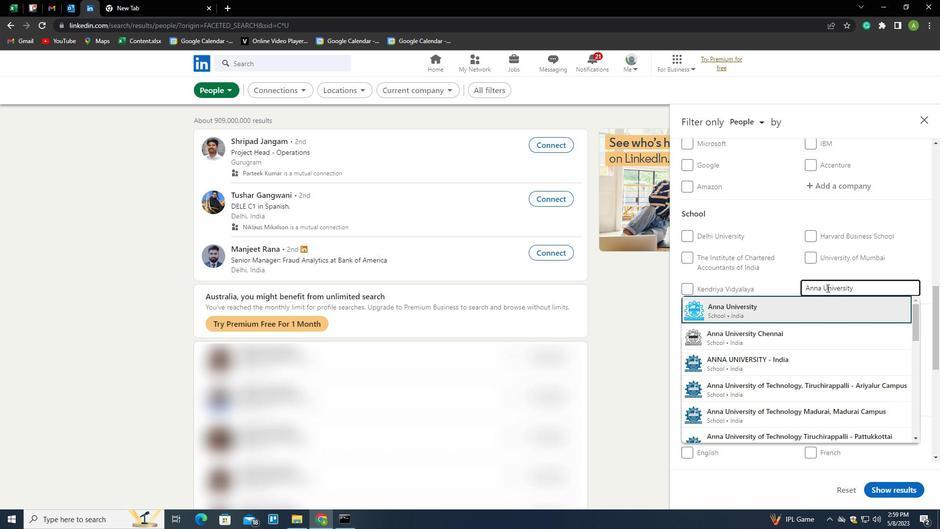 
Action: Mouse scrolled (827, 287) with delta (0, 0)
Screenshot: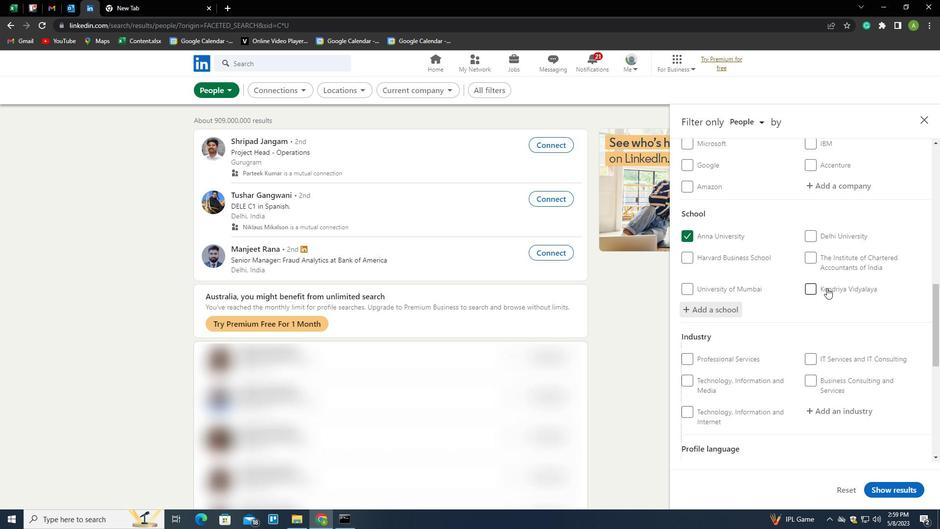 
Action: Mouse scrolled (827, 287) with delta (0, 0)
Screenshot: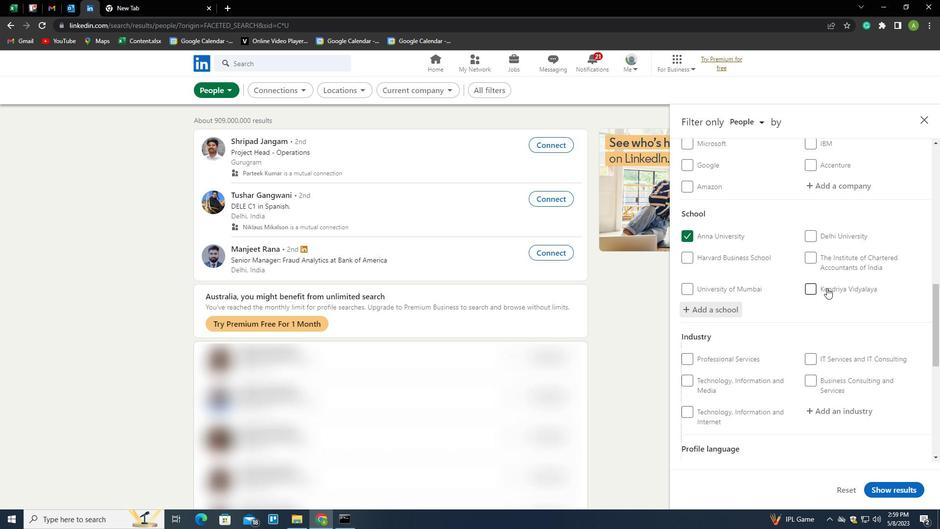 
Action: Mouse scrolled (827, 287) with delta (0, 0)
Screenshot: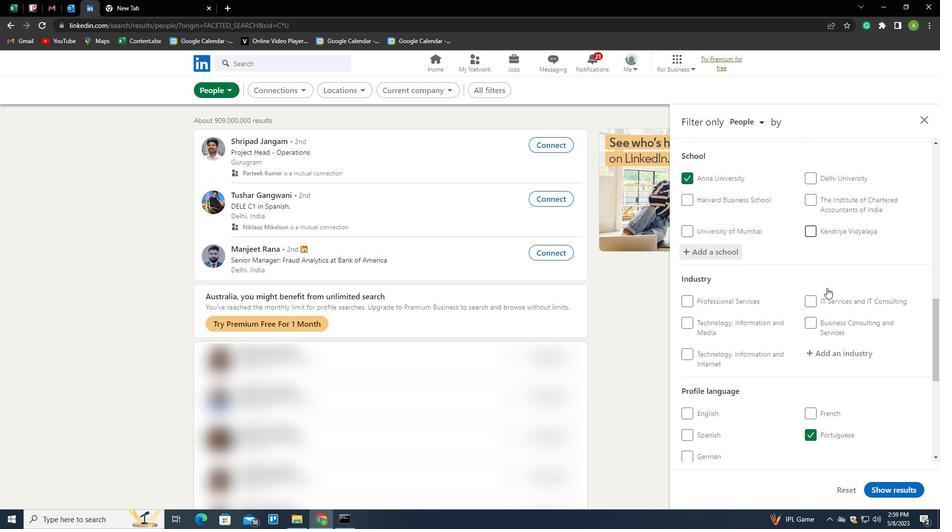 
Action: Mouse moved to (827, 265)
Screenshot: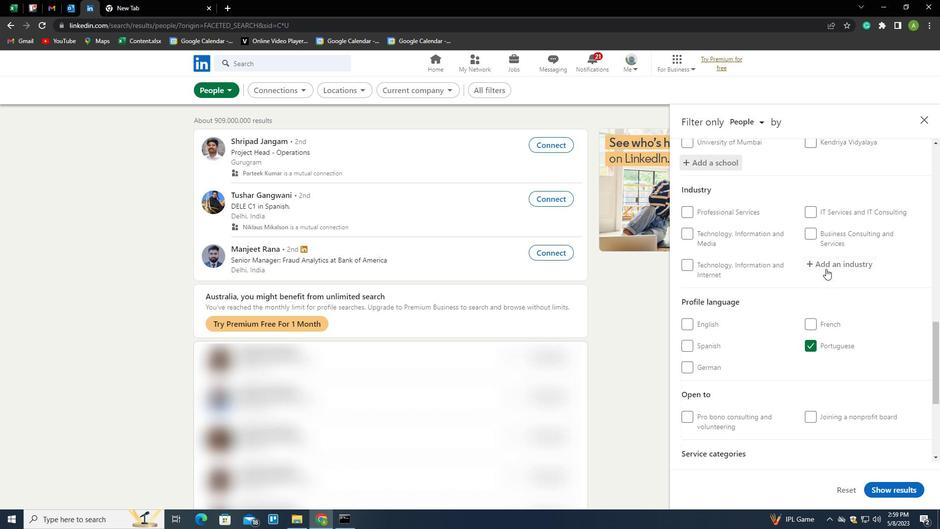 
Action: Mouse pressed left at (827, 265)
Screenshot: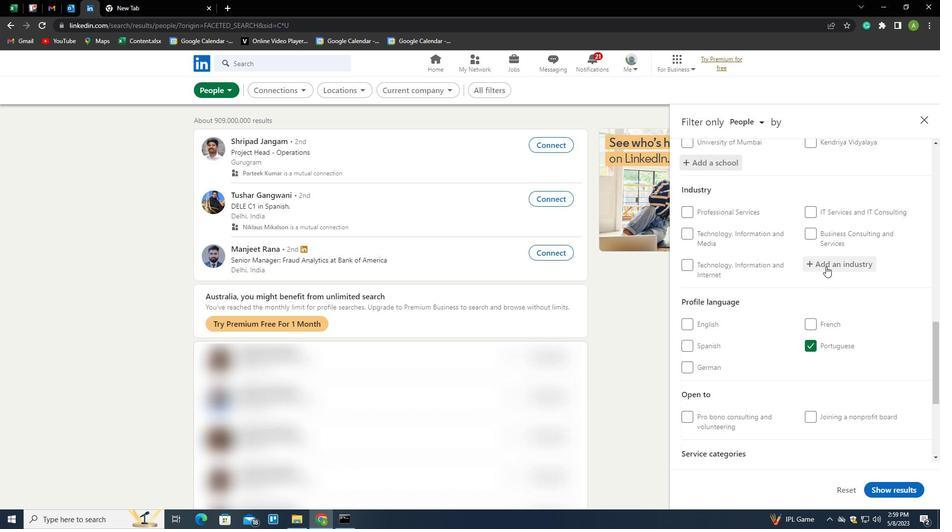 
Action: Mouse moved to (827, 264)
Screenshot: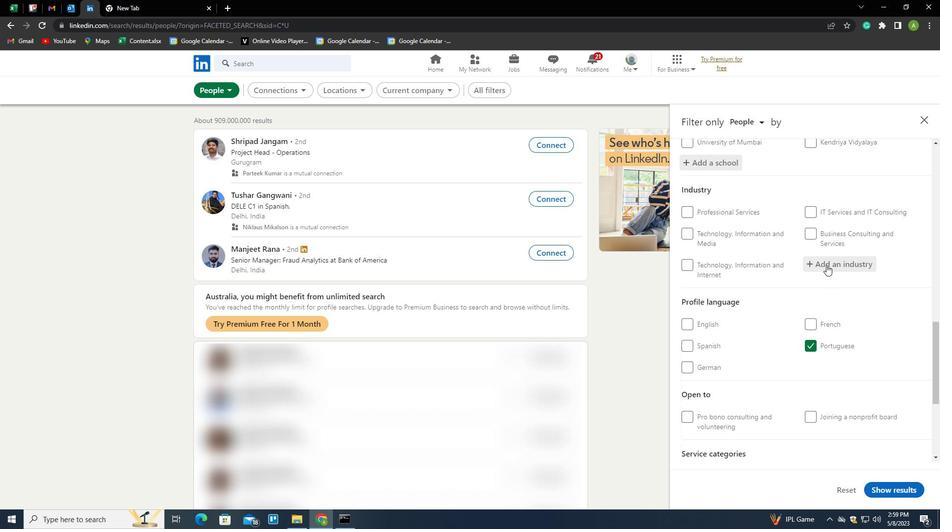 
Action: Key pressed <Key.shift>CO<Key.backspace><Key.backspace><Key.shift>VOAC<Key.backspace><Key.backspace>CATIONAL<Key.space><Key.shift>REHABILITATION<Key.space><Key.shift>SERVICES<Key.down><Key.enter>
Screenshot: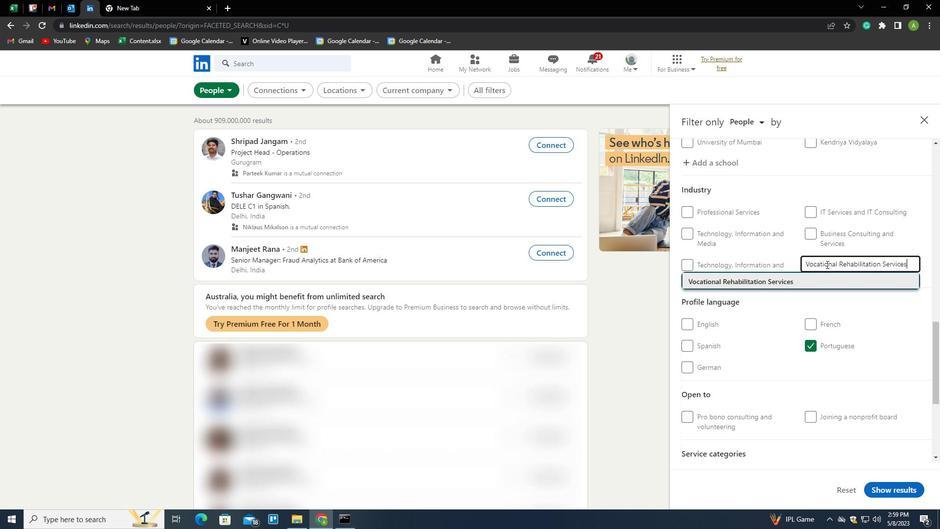 
Action: Mouse moved to (827, 264)
Screenshot: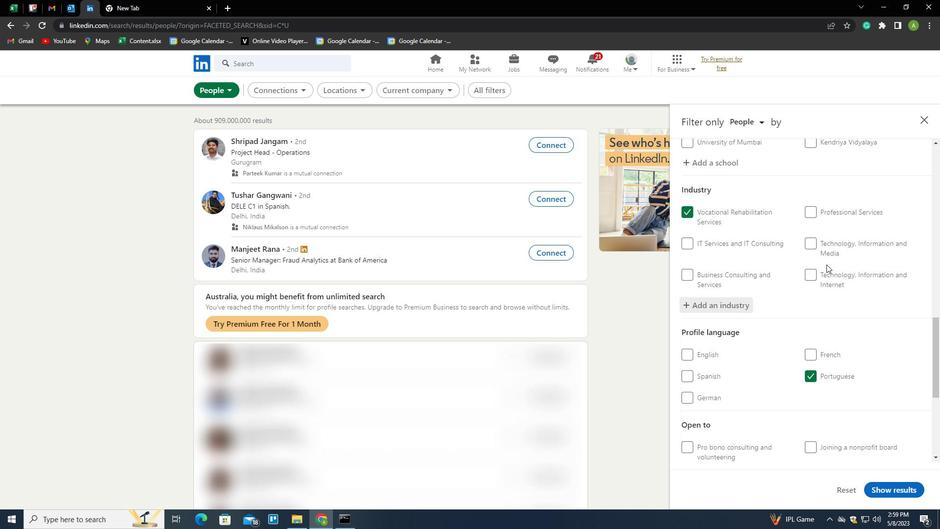 
Action: Mouse scrolled (827, 264) with delta (0, 0)
Screenshot: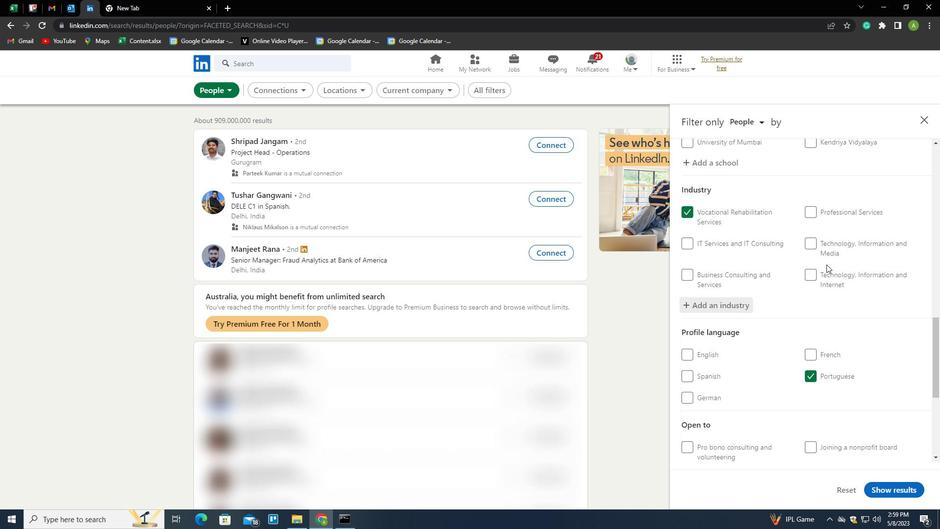 
Action: Mouse scrolled (827, 264) with delta (0, 0)
Screenshot: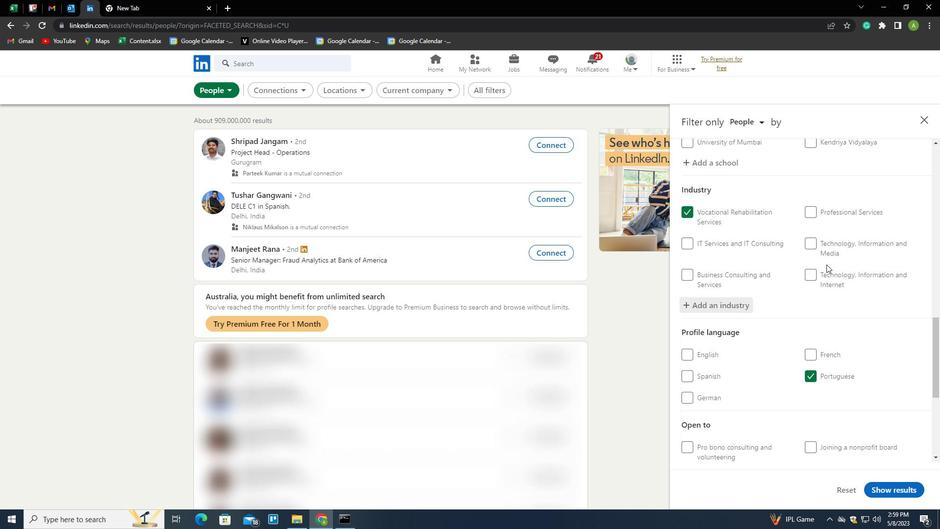 
Action: Mouse scrolled (827, 264) with delta (0, 0)
Screenshot: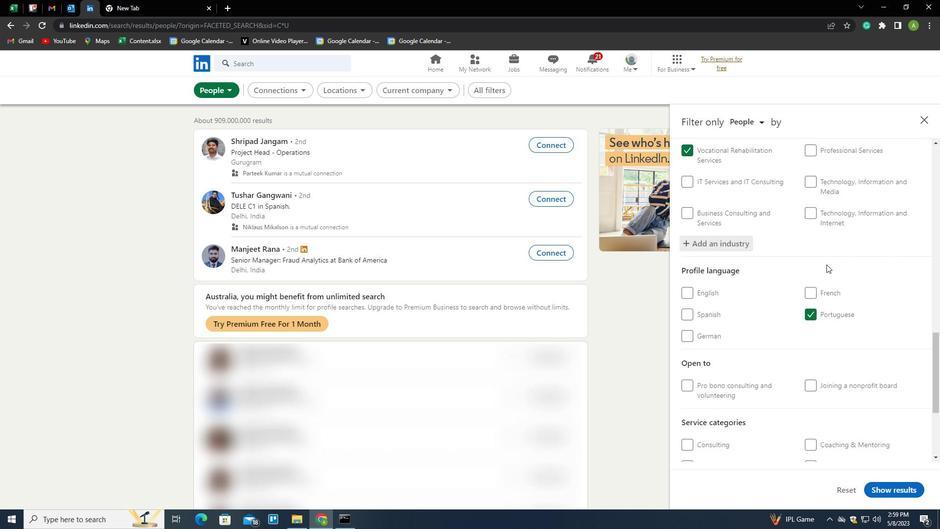 
Action: Mouse scrolled (827, 264) with delta (0, 0)
Screenshot: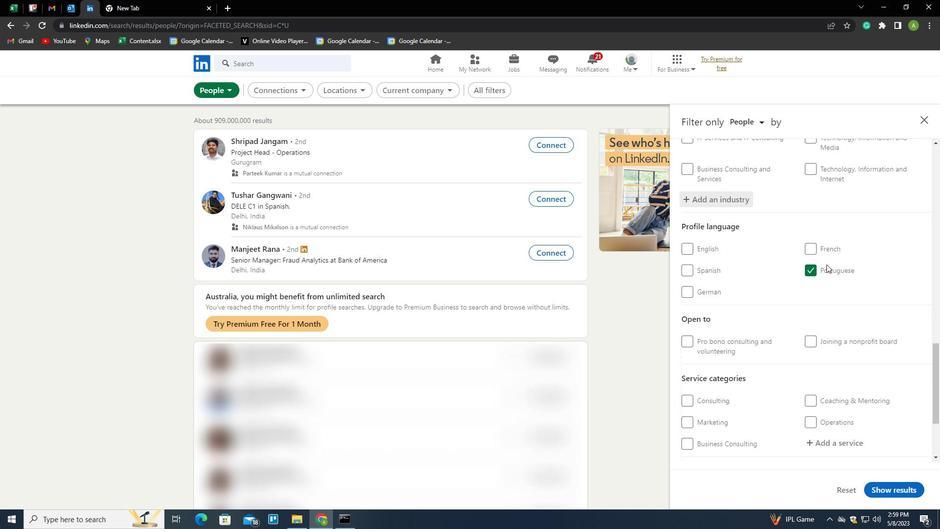 
Action: Mouse scrolled (827, 264) with delta (0, 0)
Screenshot: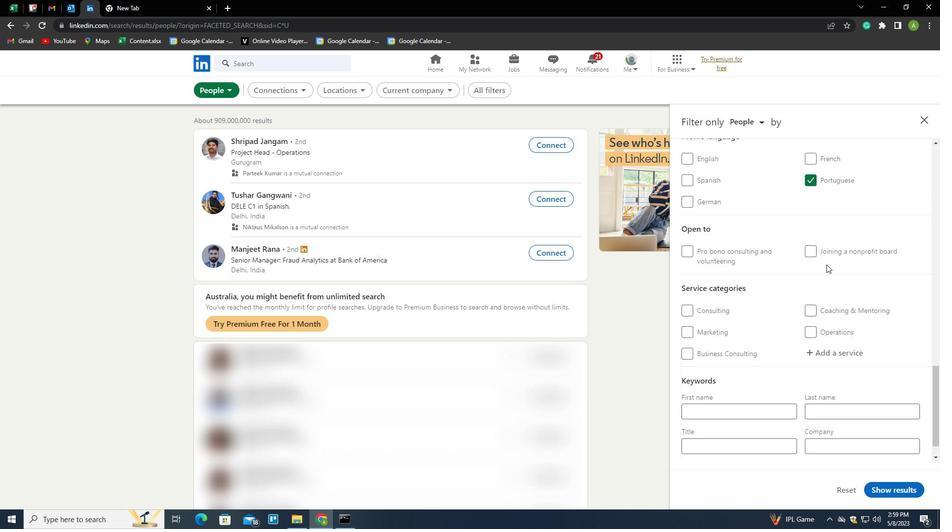 
Action: Mouse scrolled (827, 264) with delta (0, 0)
Screenshot: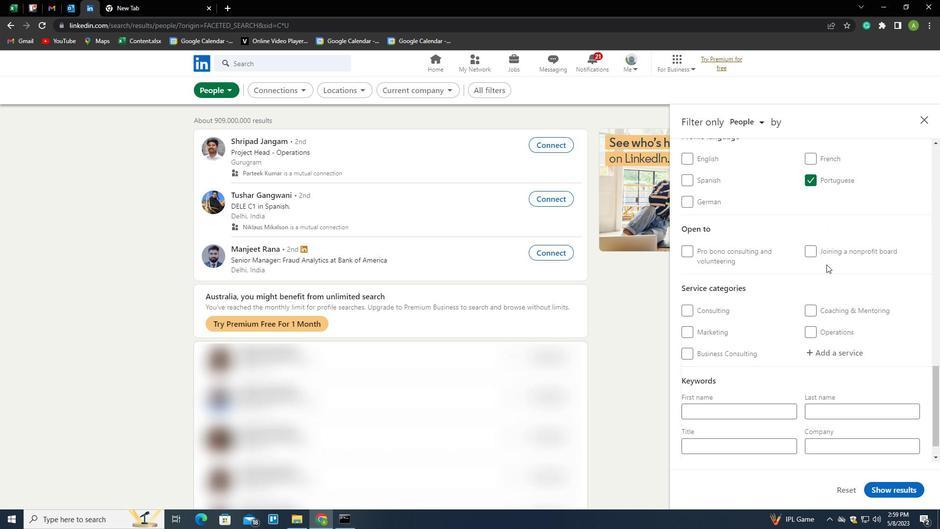 
Action: Mouse moved to (831, 319)
Screenshot: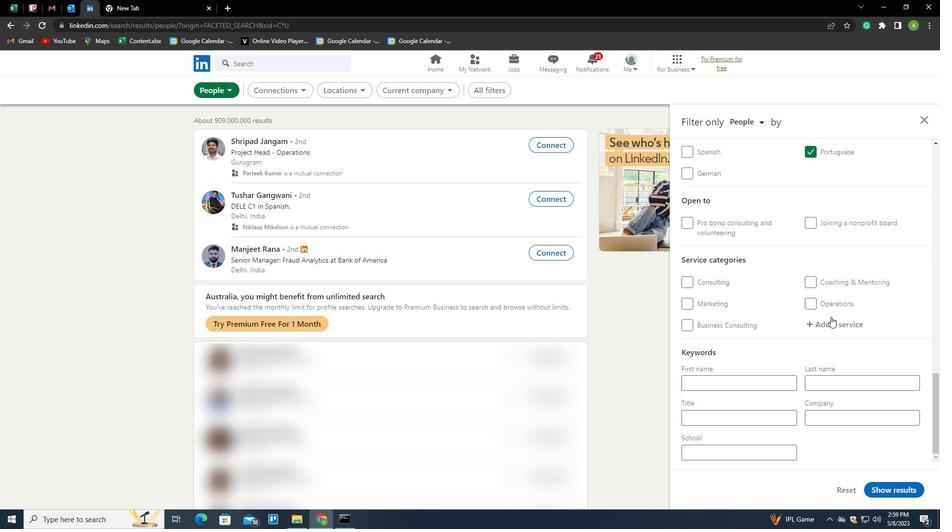 
Action: Mouse pressed left at (831, 319)
Screenshot: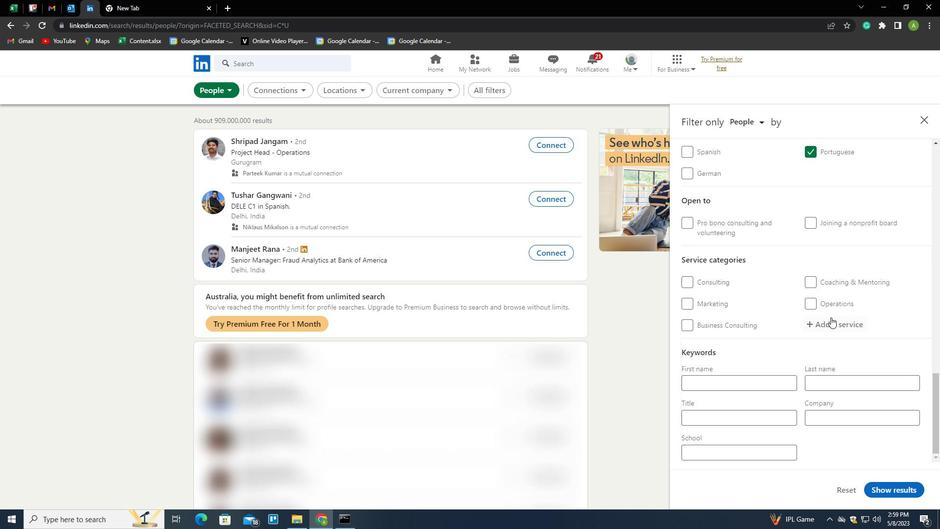 
Action: Mouse moved to (831, 319)
Screenshot: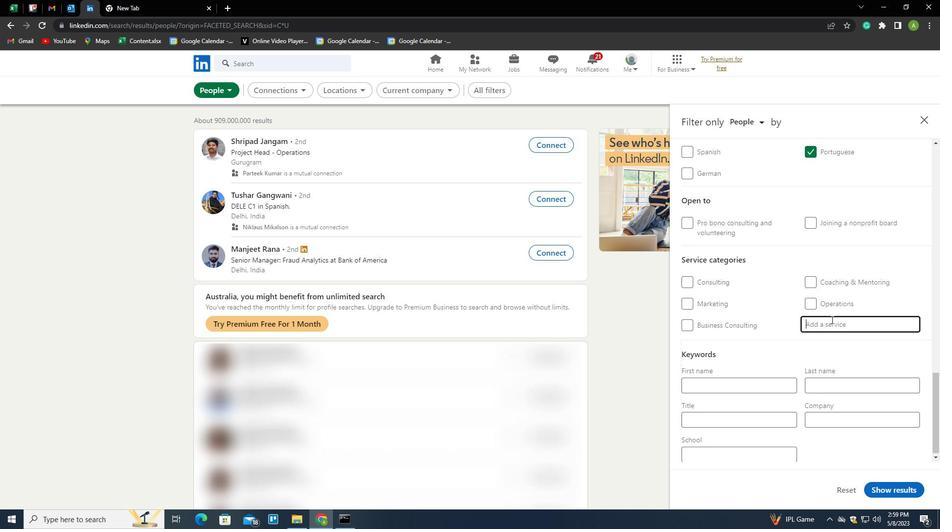 
Action: Key pressed <Key.shift>AUTO<Key.space><Key.shift>INSURACE<Key.down><Key.backspace><Key.backspace><Key.backspace>ANCE<Key.down><Key.down><Key.enter>
Screenshot: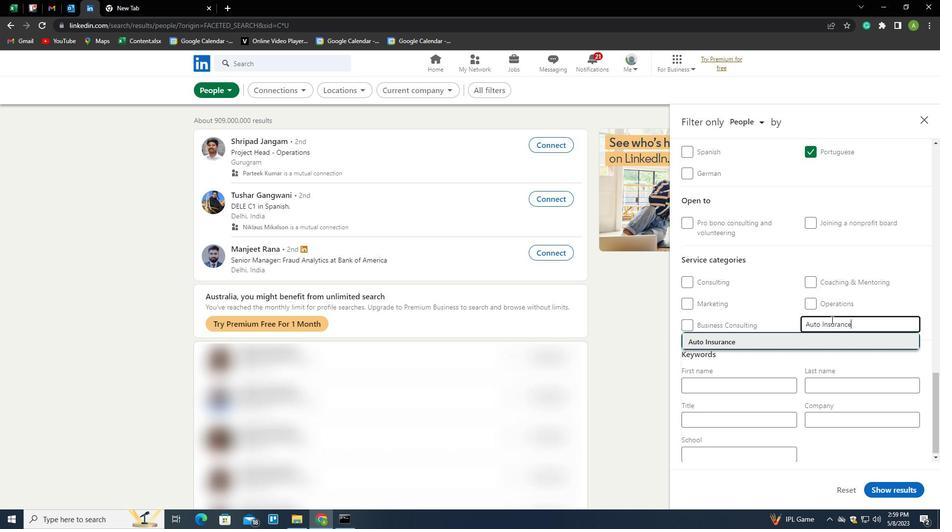 
Action: Mouse moved to (831, 319)
Screenshot: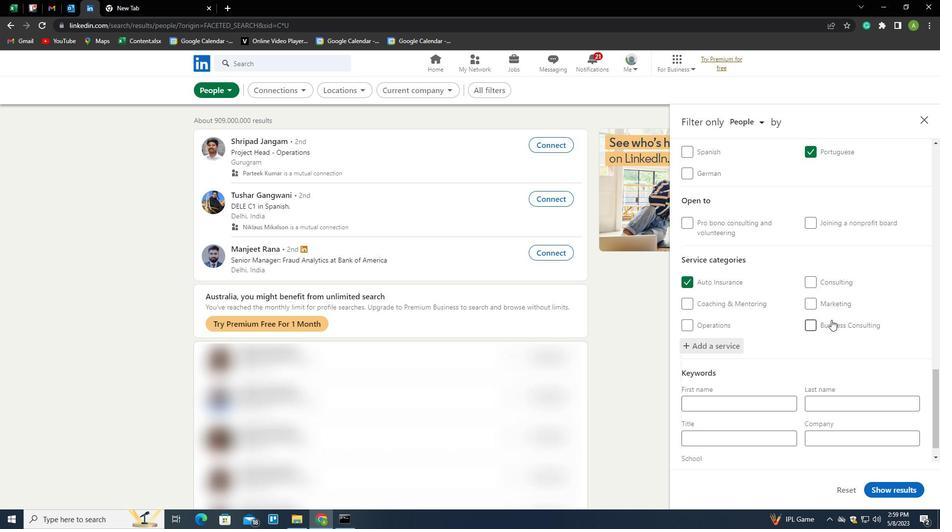 
Action: Mouse scrolled (831, 319) with delta (0, 0)
Screenshot: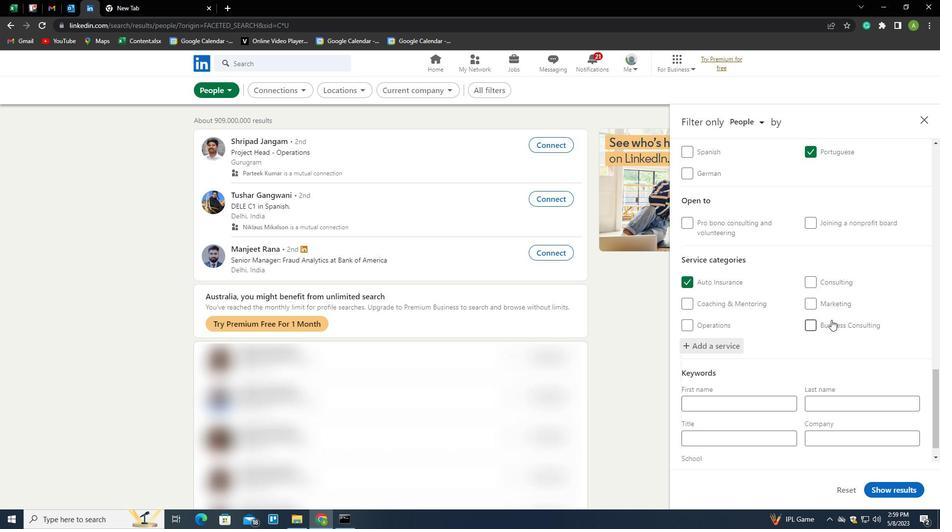 
Action: Mouse scrolled (831, 319) with delta (0, 0)
Screenshot: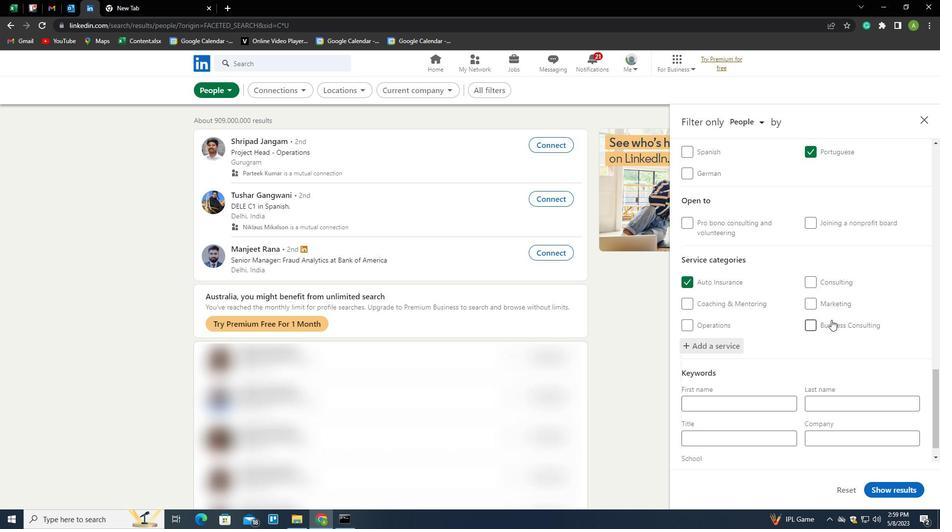 
Action: Mouse moved to (831, 320)
Screenshot: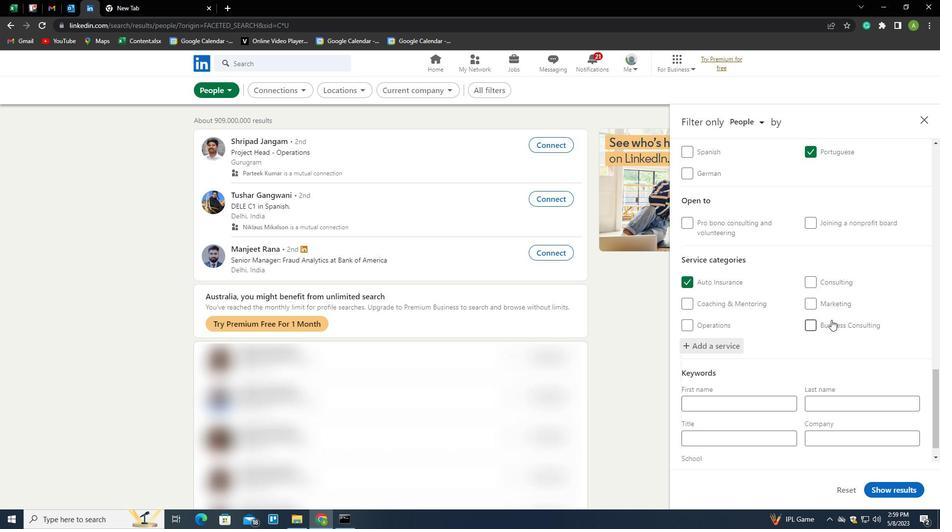 
Action: Mouse scrolled (831, 319) with delta (0, 0)
Screenshot: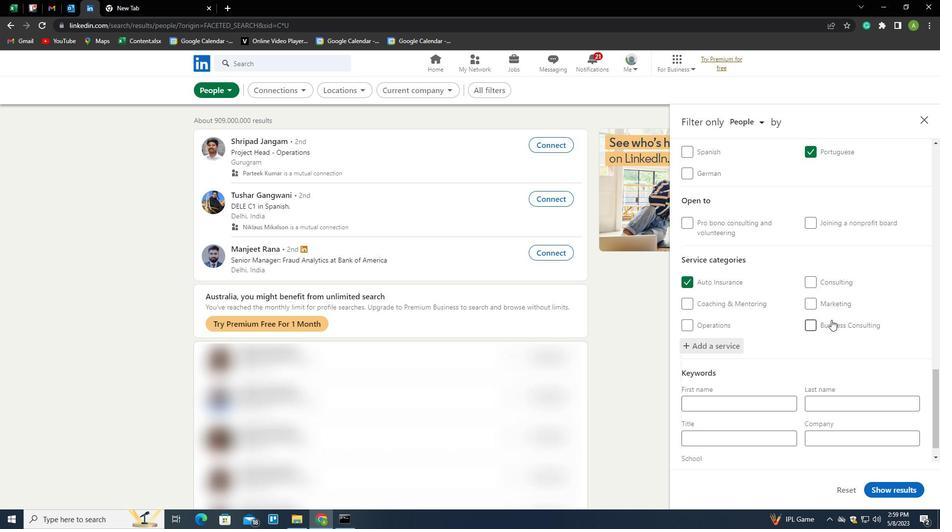 
Action: Mouse scrolled (831, 319) with delta (0, 0)
Screenshot: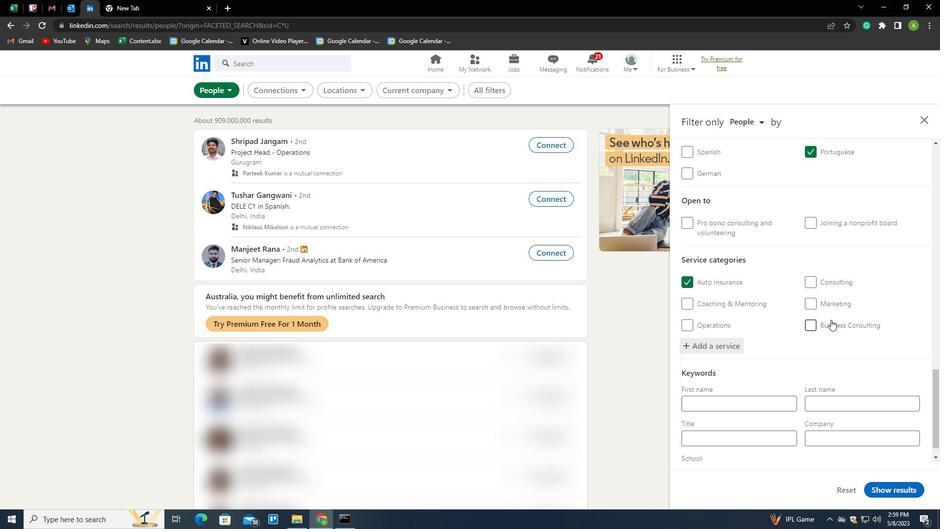 
Action: Mouse scrolled (831, 319) with delta (0, 0)
Screenshot: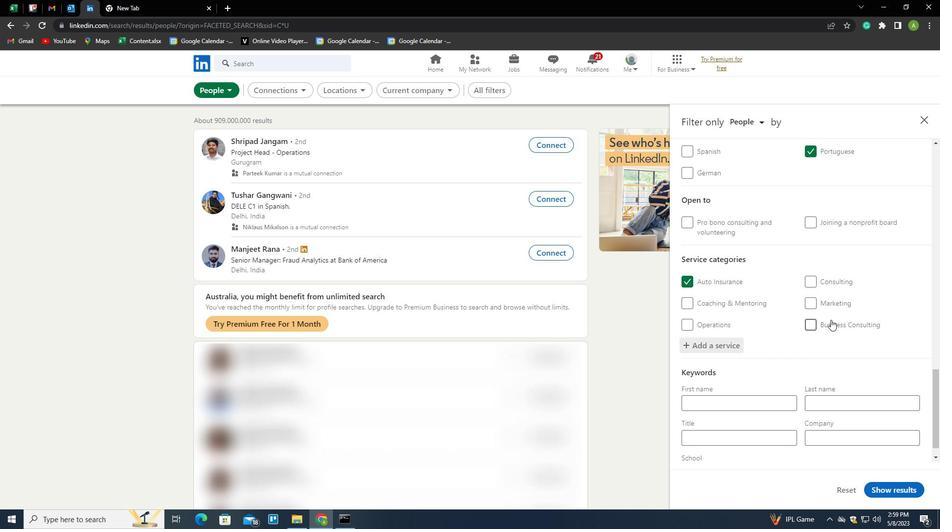 
Action: Mouse moved to (730, 416)
Screenshot: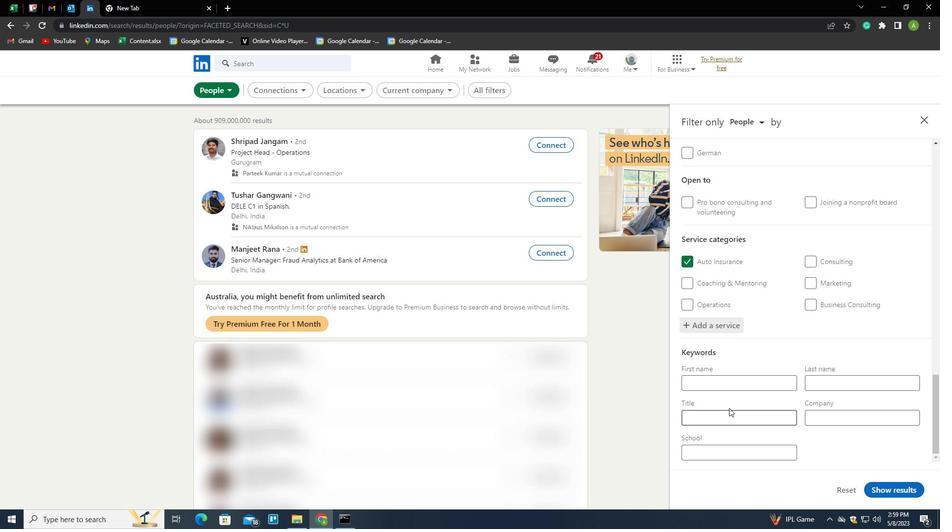 
Action: Mouse pressed left at (730, 416)
Screenshot: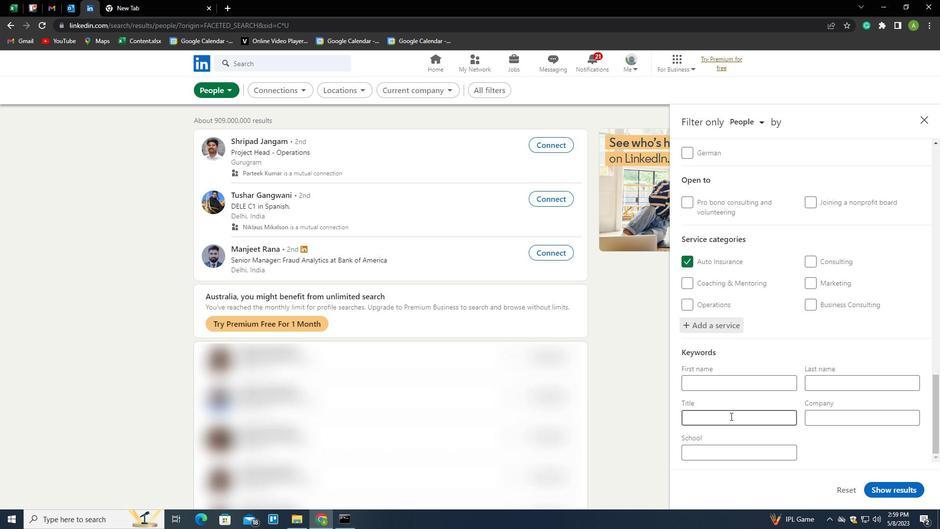 
Action: Key pressed <Key.shift>OPERATIONA<Key.backspace><Key.backspace><Key.backspace><Key.backspace><Key.backspace>TIONS<Key.space><Key.shift>ANALYST
Screenshot: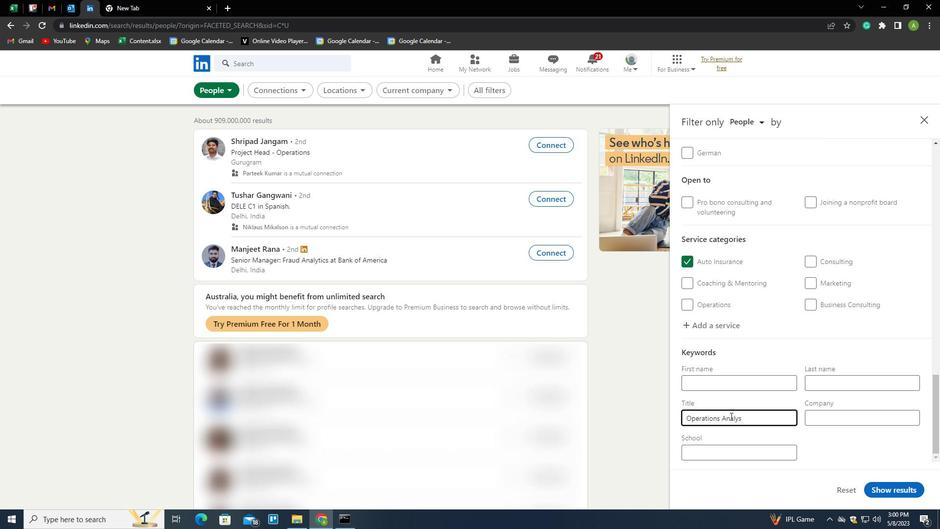 
Action: Mouse moved to (889, 440)
Screenshot: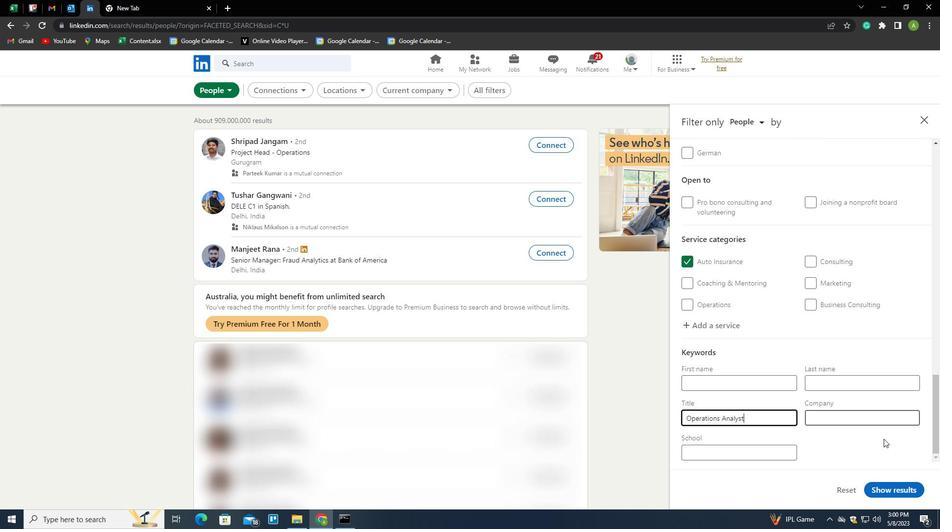 
Action: Mouse pressed left at (889, 440)
Screenshot: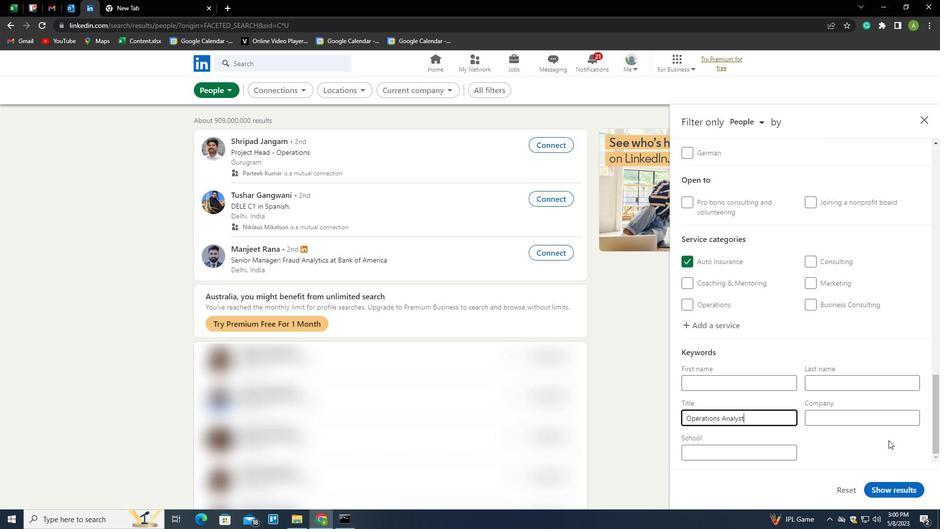 
Action: Mouse moved to (893, 486)
Screenshot: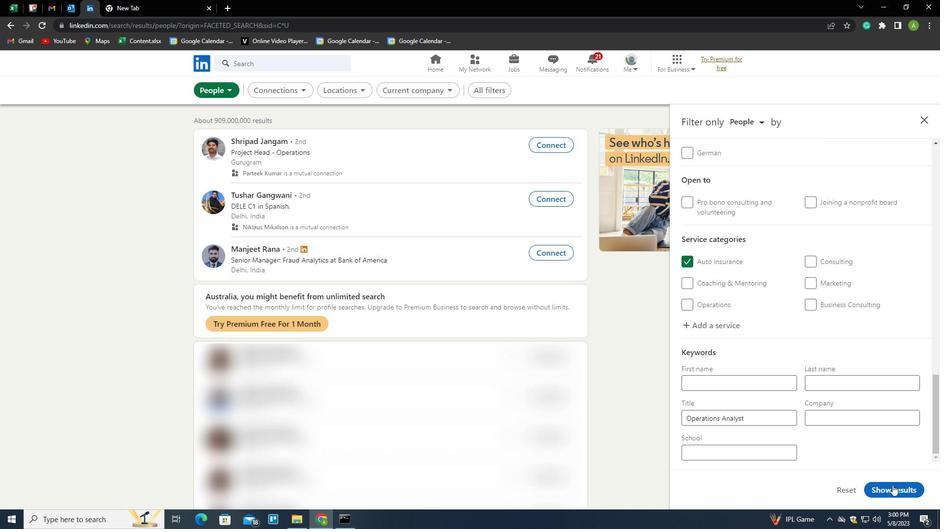 
Action: Mouse pressed left at (893, 486)
Screenshot: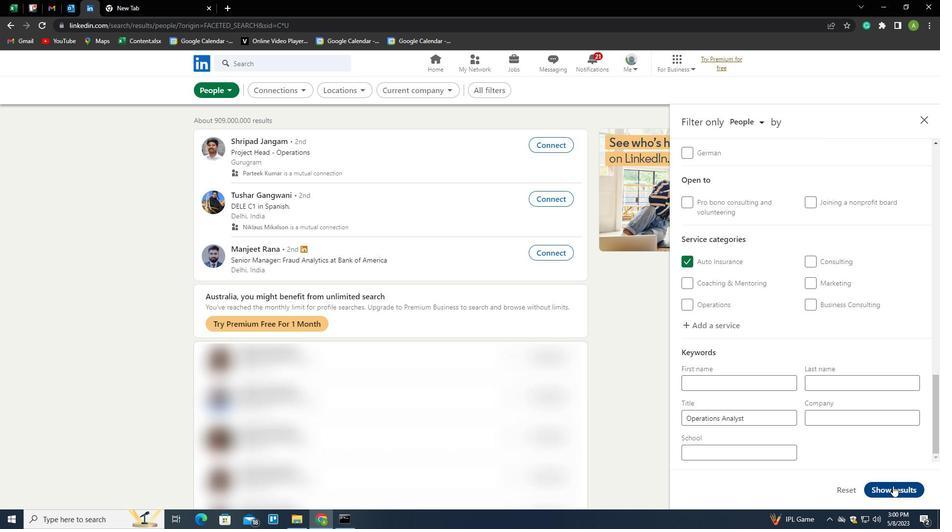 
Action: Mouse moved to (893, 487)
Screenshot: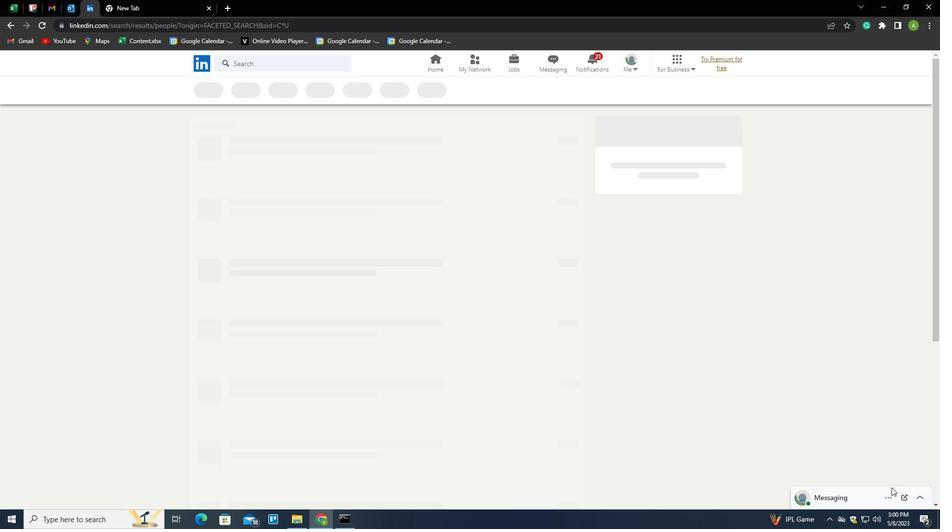 
